 Task: Open a blank google sheet and write heading  Discount data  Add 10 product name:-  'Apple, Banana,_x000D_
Orange, Tomato, Potato, Onion, Carrot, Milk, Bread, Eggs (dozen). ' in February Last week sales are  1.99, 0.49, 0.79, 1.29, 0.99, 0.89, 0.69, 2.49, 1.99, 2.99.Discount (%):-  10, 20, 15, 5, 12, 8, 25, 10, 15, 20. Save page auditingSalesComparison
Action: Mouse moved to (213, 222)
Screenshot: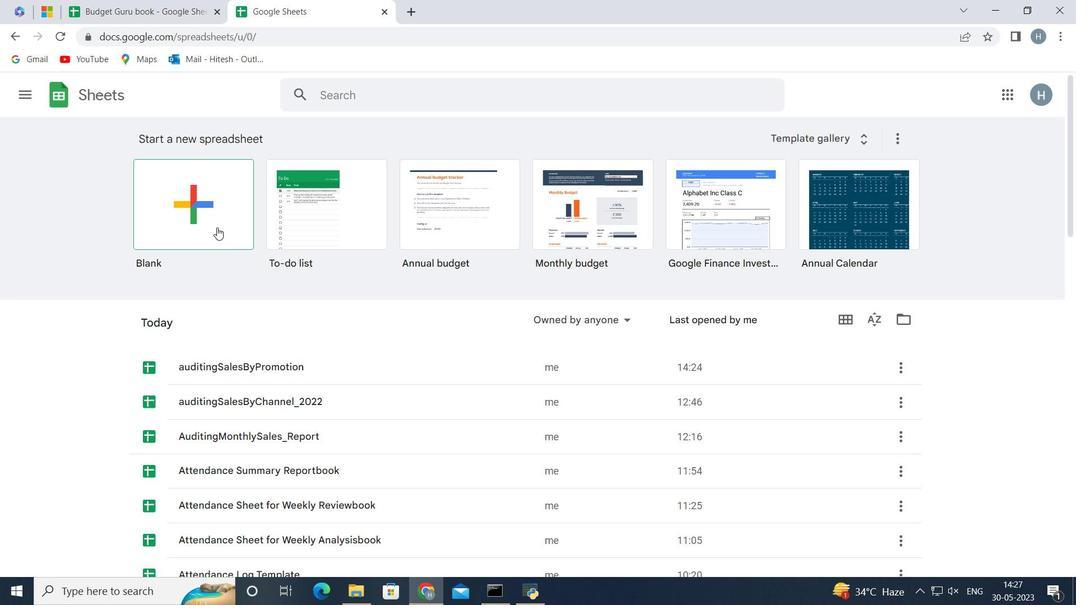 
Action: Mouse pressed left at (213, 222)
Screenshot: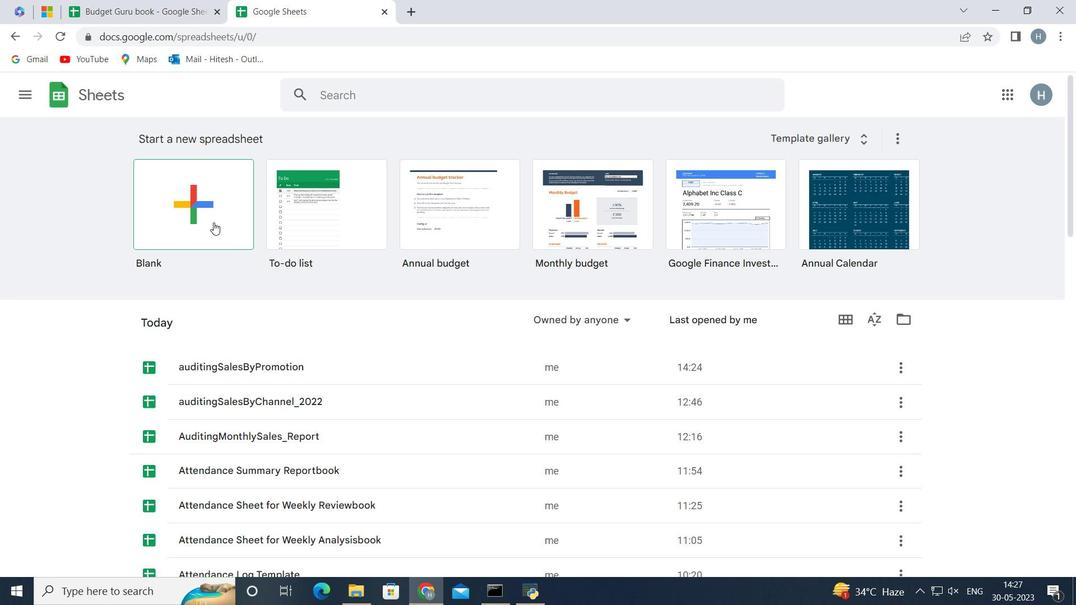 
Action: Mouse moved to (71, 195)
Screenshot: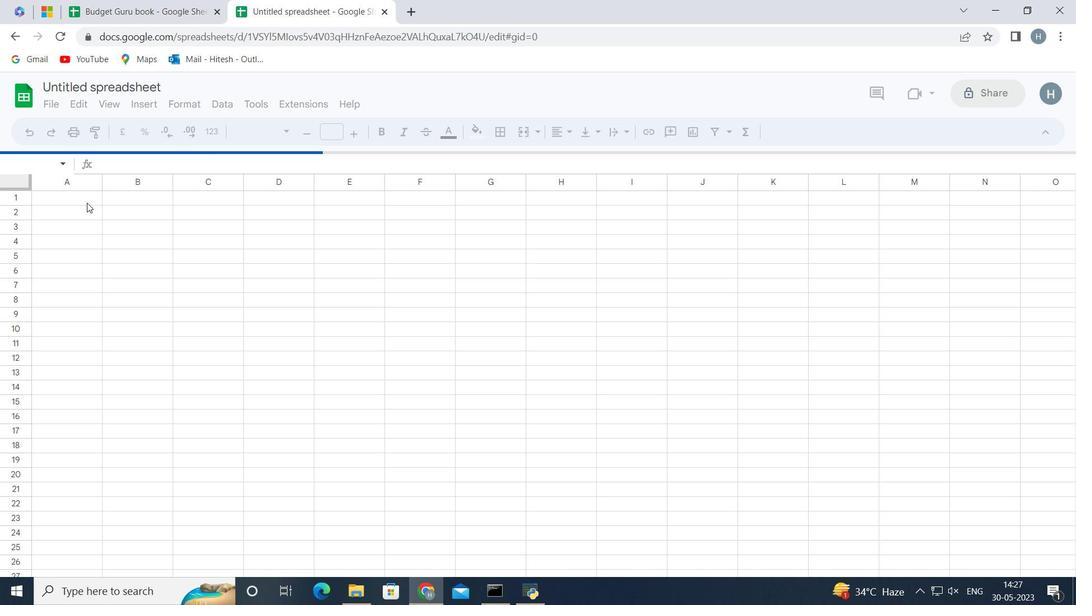 
Action: Mouse pressed left at (71, 195)
Screenshot: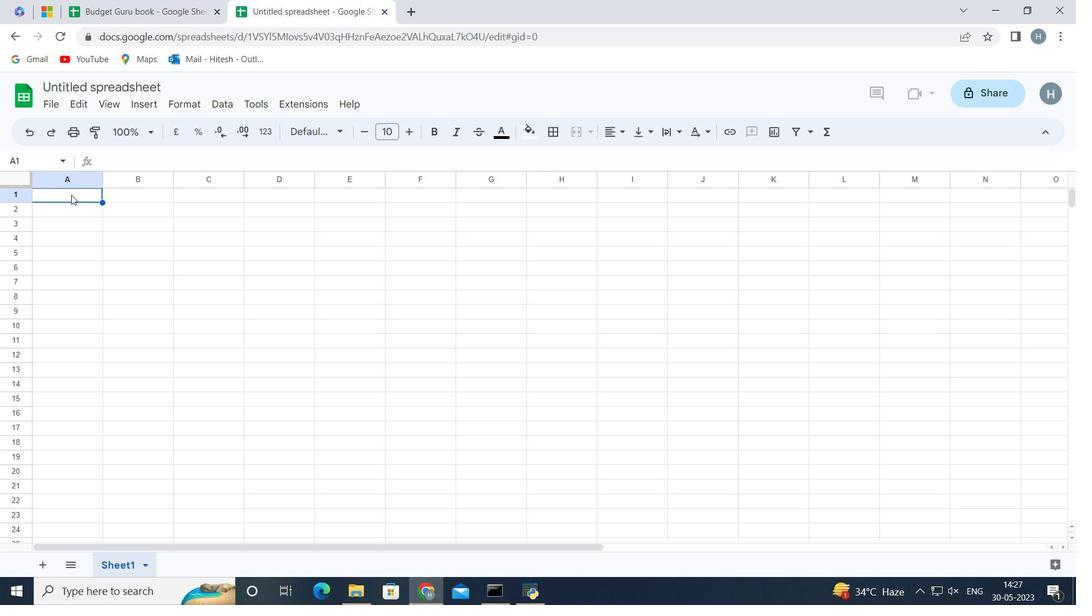 
Action: Mouse moved to (70, 195)
Screenshot: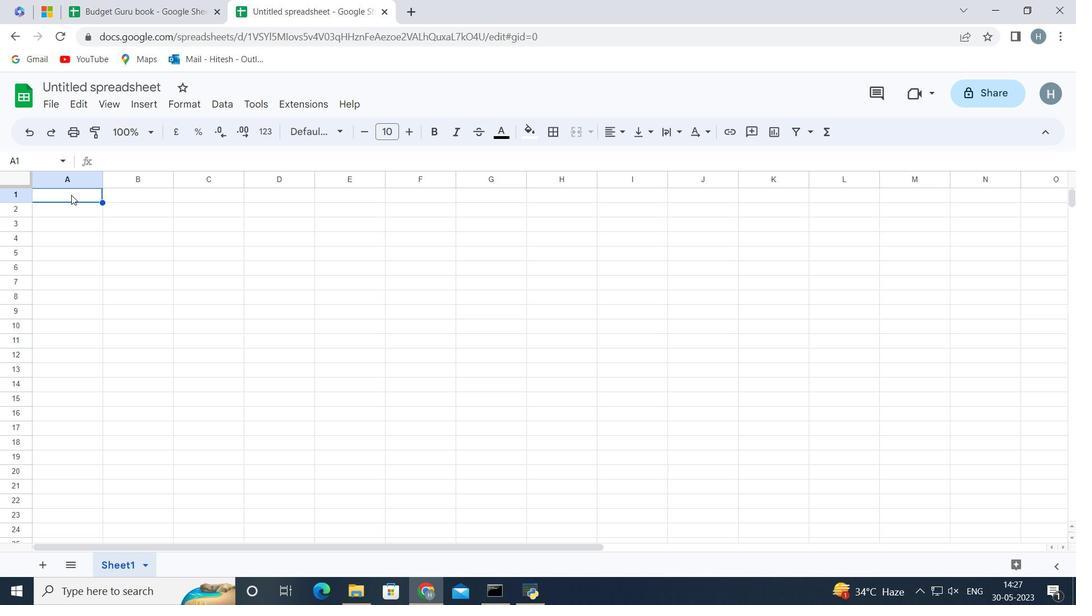 
Action: Key pressed <Key.shift>Discount<Key.space><Key.shift>D<Key.backspace><Key.shift>Data<Key.enter><Key.shift>Name<Key.enter><Key.shift>Apple<Key.enter><Key.shift>Banana<Key.enter><Key.shift><Key.shift><Key.shift><Key.shift><Key.shift><Key.shift><Key.shift><Key.shift><Key.shift><Key.shift><Key.shift><Key.shift><Key.shift><Key.shift><Key.shift><Key.shift>Orange<Key.enter><Key.shift>Tomato<Key.enter><Key.shift>Potato<Key.enter><Key.shift><Key.shift><Key.shift><Key.shift><Key.shift><Key.shift><Key.shift><Key.shift><Key.shift><Key.shift><Key.shift><Key.shift><Key.shift>Onion<Key.enter><Key.shift>Carrot<Key.enter><Key.shift>Milf<Key.backspace>k<Key.enter><Key.shift>Bread<Key.enter><Key.shift>Egg<Key.shift_r>(dozen<Key.shift_r>)<Key.enter>
Screenshot: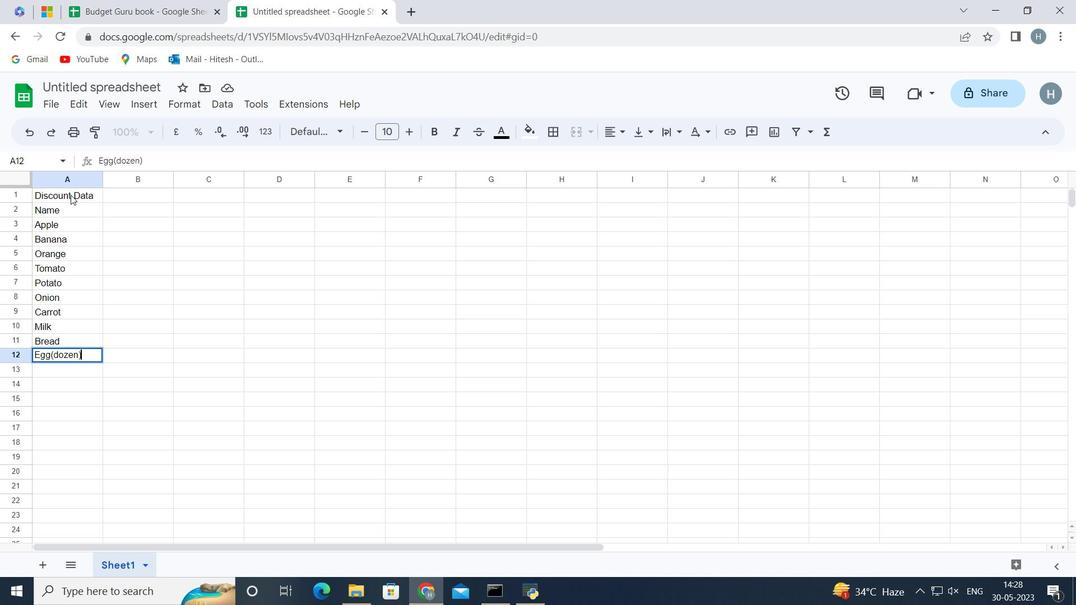 
Action: Mouse moved to (48, 360)
Screenshot: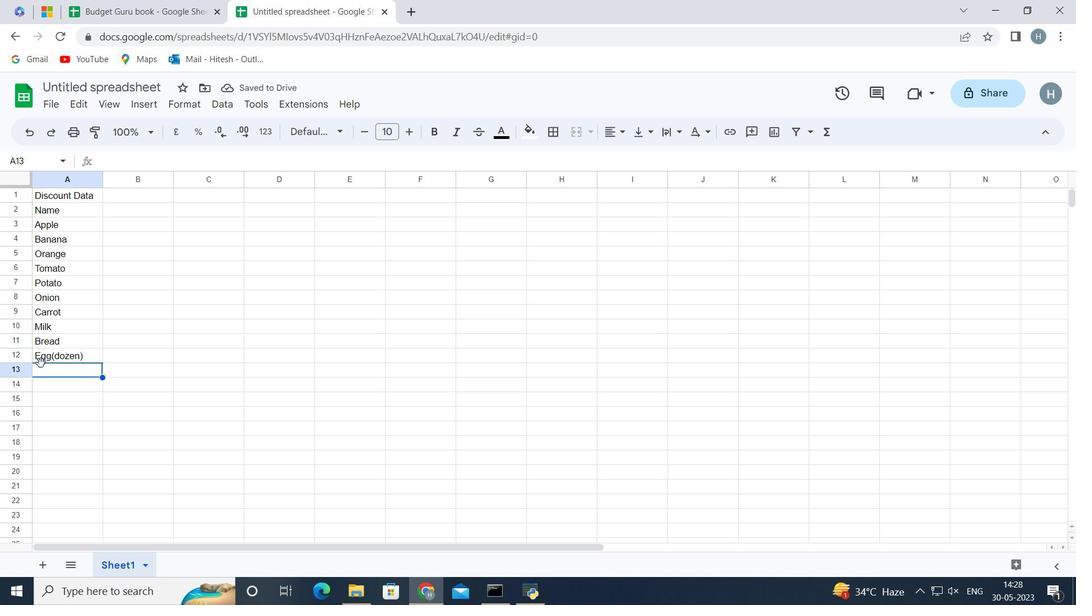 
Action: Mouse pressed left at (48, 360)
Screenshot: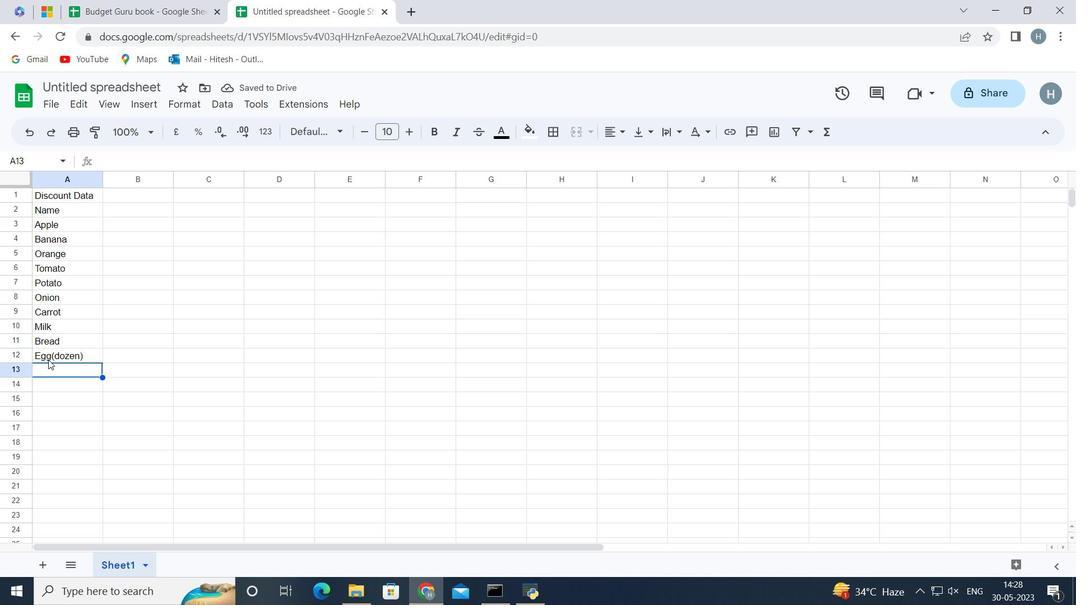 
Action: Mouse moved to (154, 154)
Screenshot: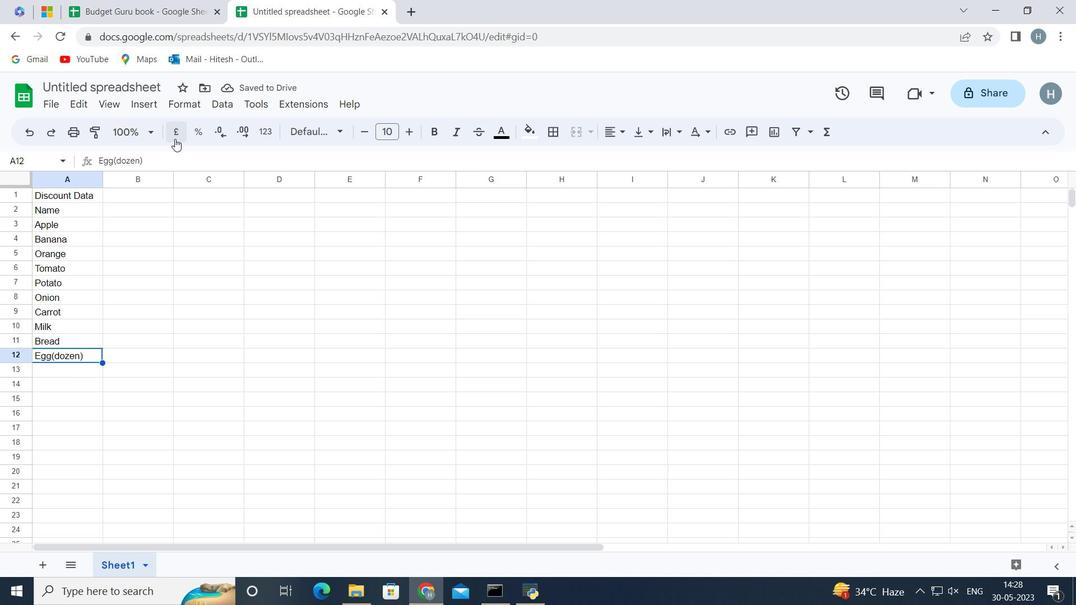 
Action: Mouse pressed left at (154, 154)
Screenshot: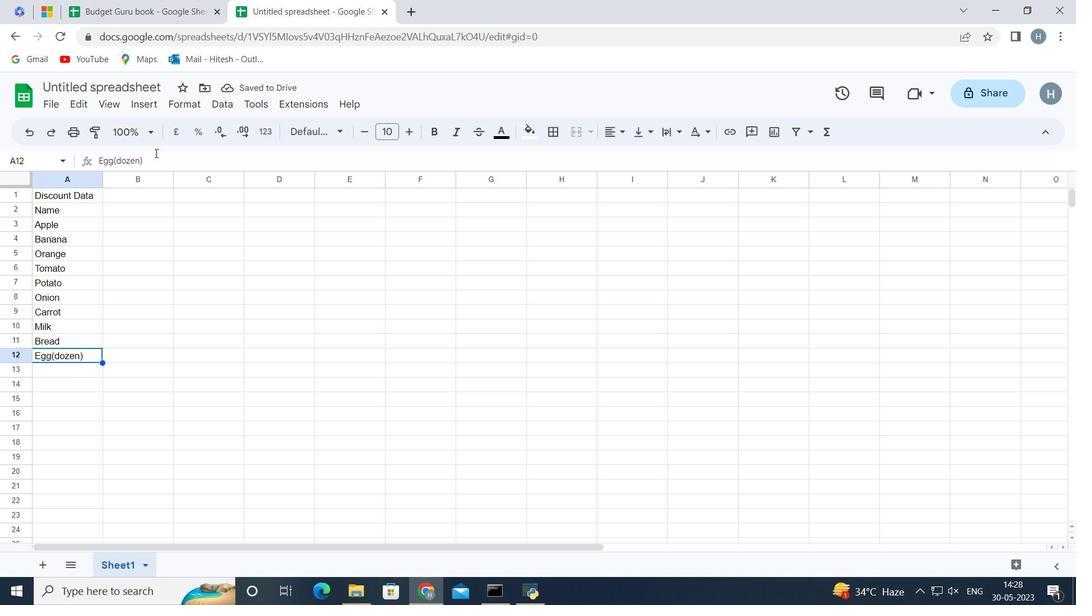 
Action: Key pressed <Key.left><Key.left><Key.left><Key.left><Key.left><Key.left><Key.left>s<Key.right><Key.enter>
Screenshot: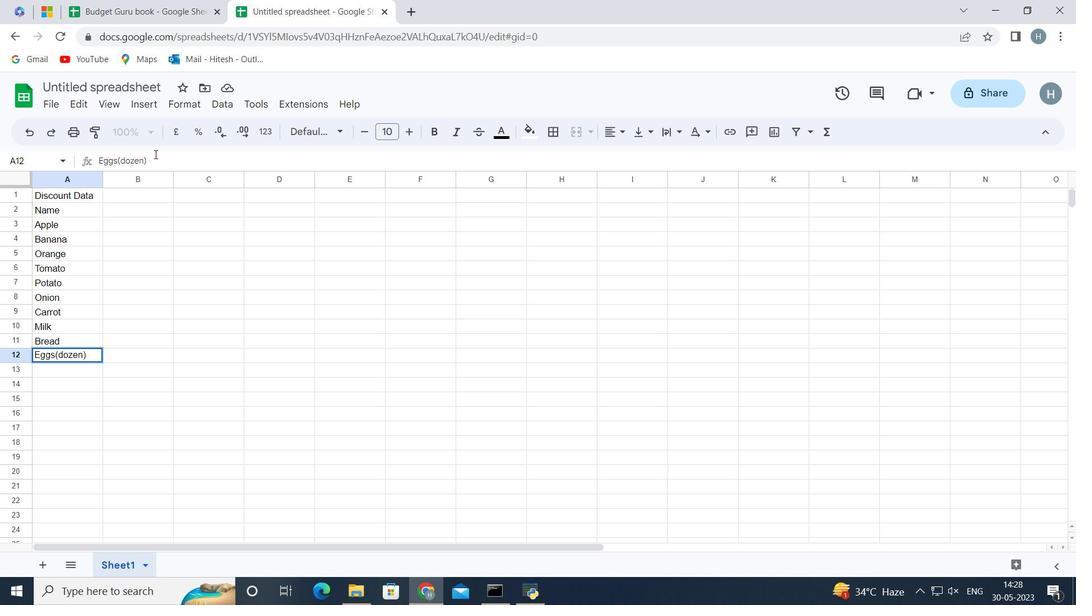 
Action: Mouse moved to (122, 205)
Screenshot: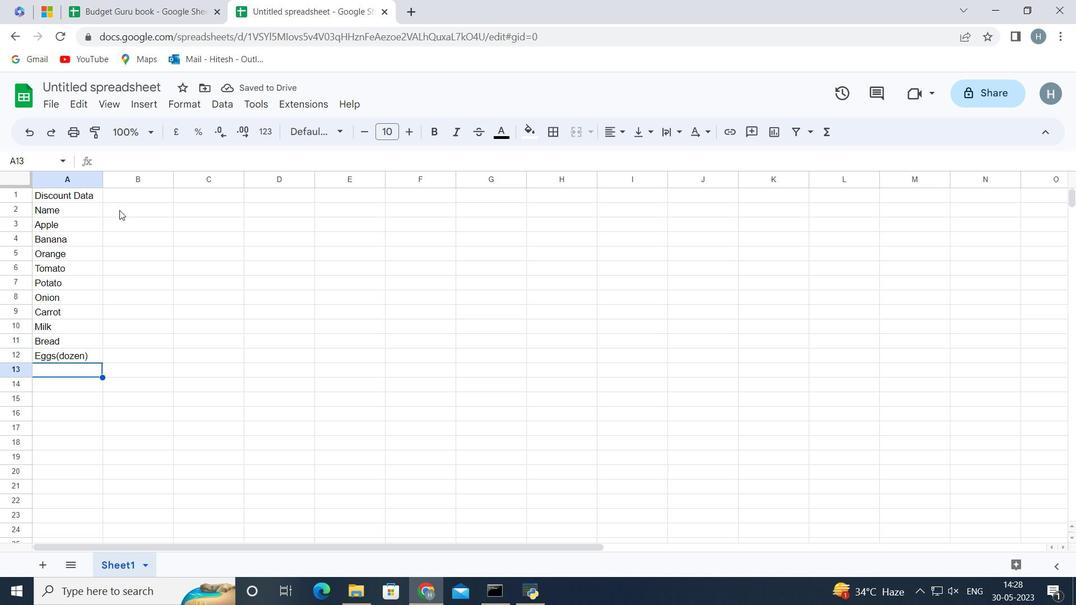 
Action: Mouse pressed left at (122, 205)
Screenshot: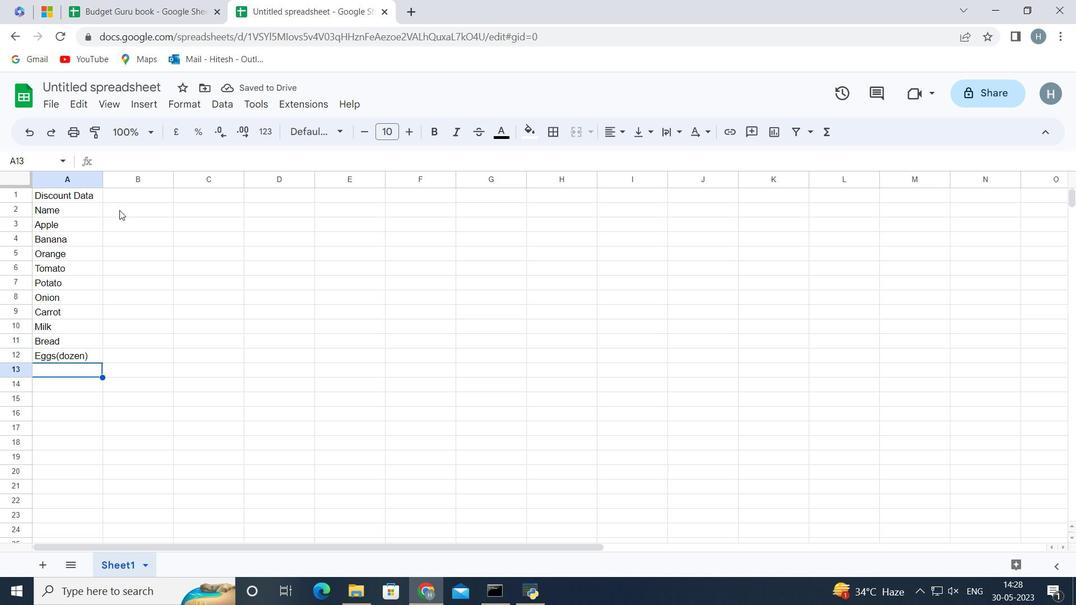 
Action: Key pressed <Key.shift>February<Key.space><Key.shift>Last<Key.space><Key.shift>Week<Key.space><Key.shift>Sales<Key.enter>1
Screenshot: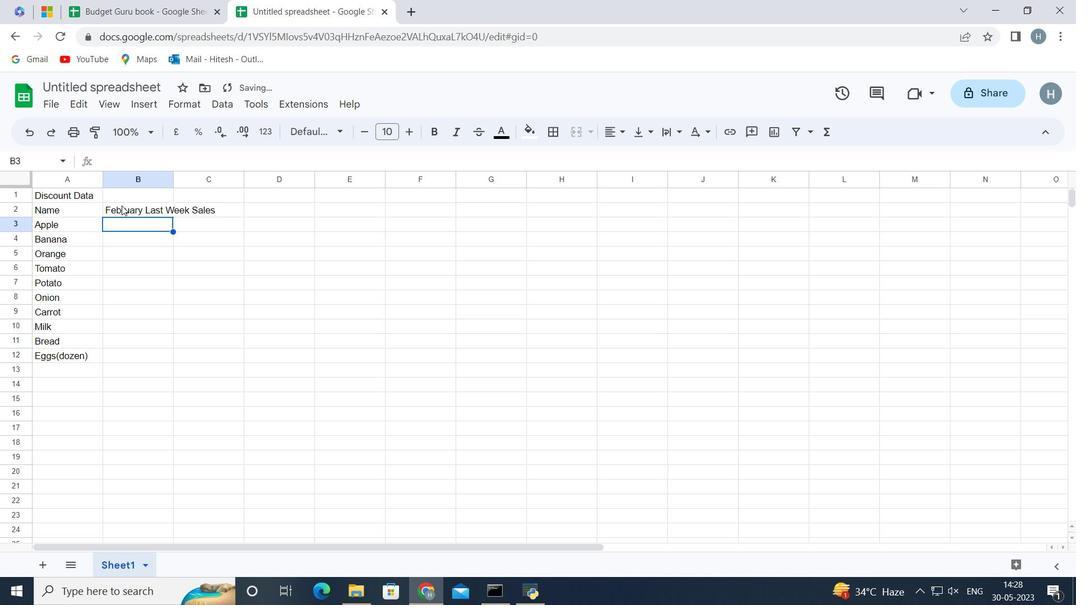 
Action: Mouse moved to (550, 374)
Screenshot: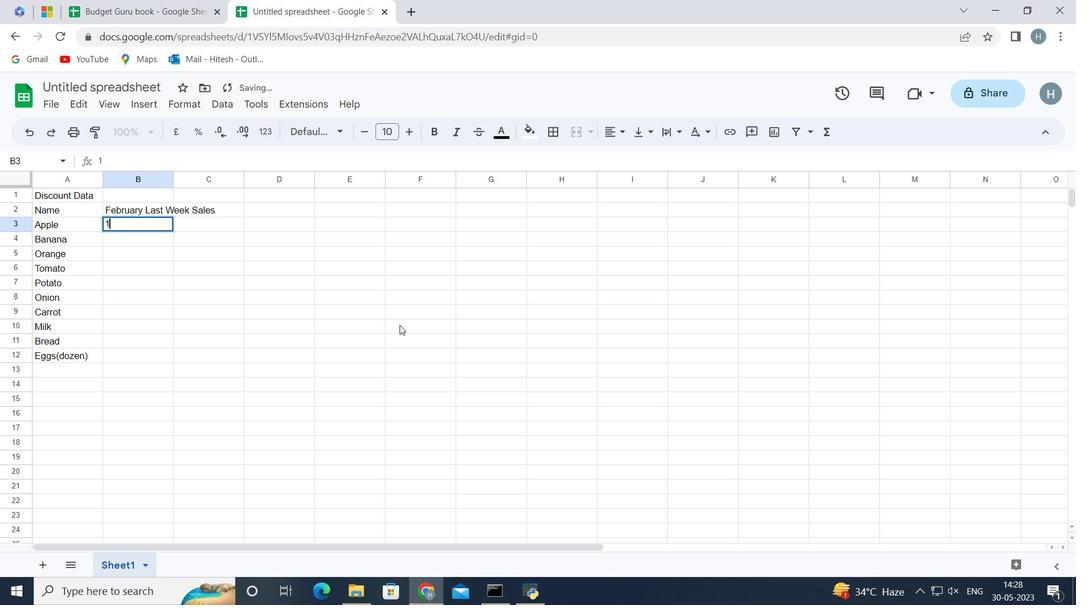 
Action: Key pressed .
Screenshot: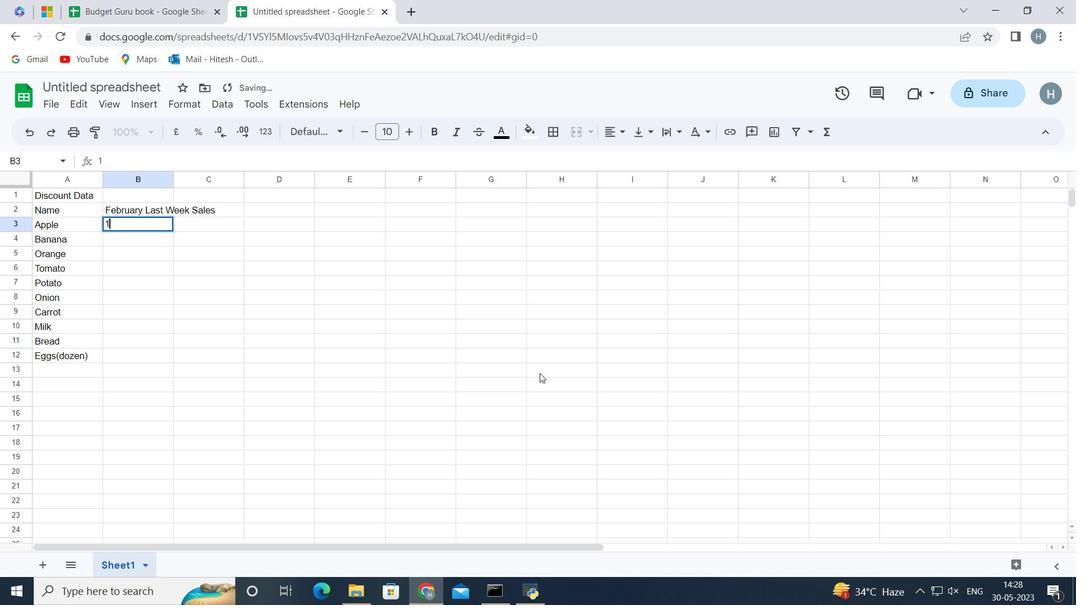
Action: Mouse moved to (579, 370)
Screenshot: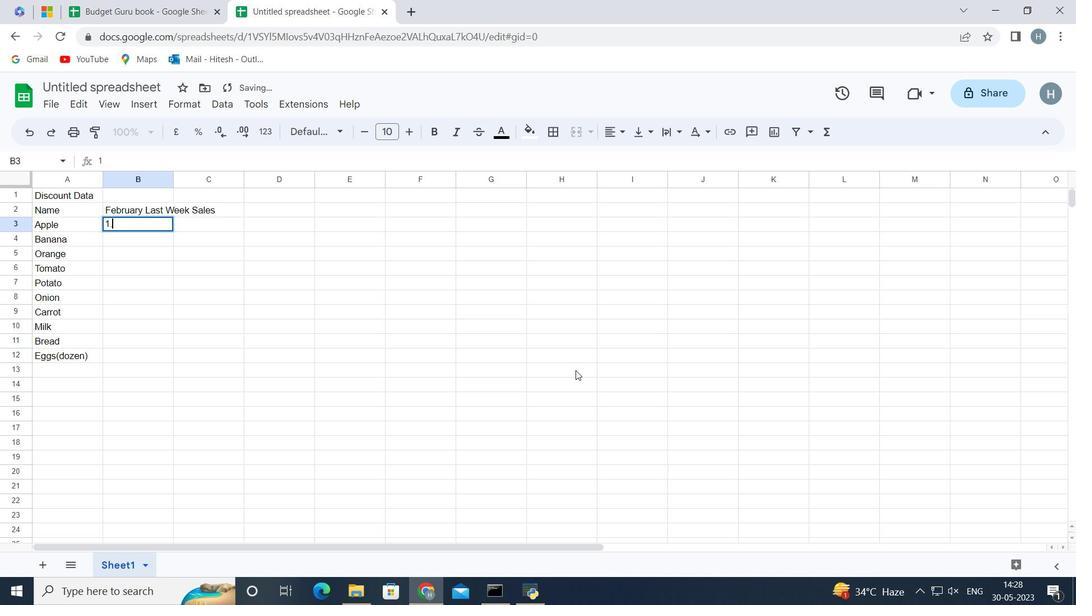 
Action: Key pressed 9
Screenshot: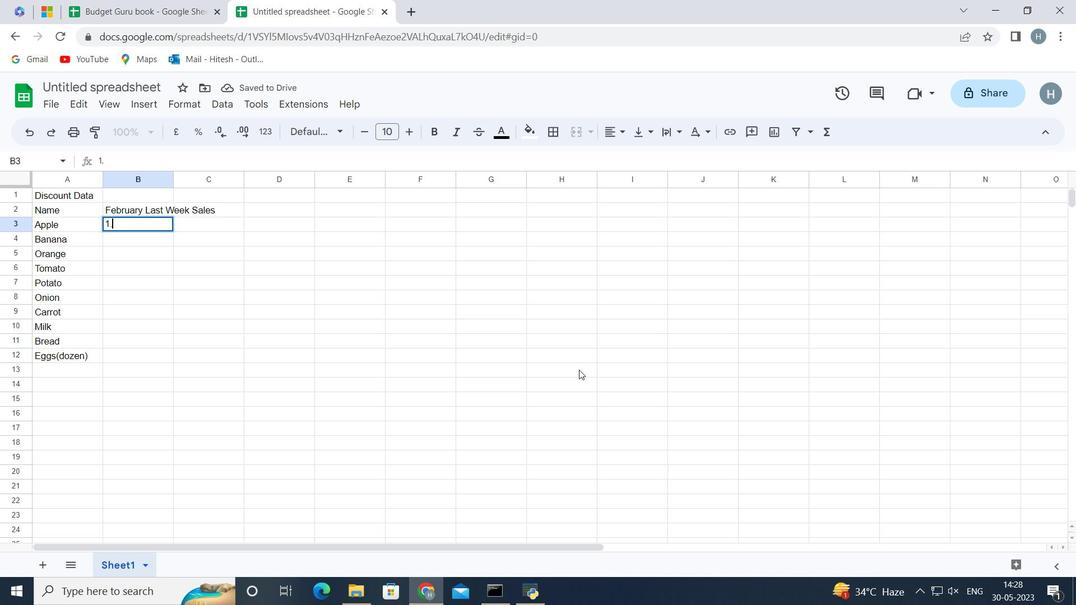 
Action: Mouse moved to (601, 365)
Screenshot: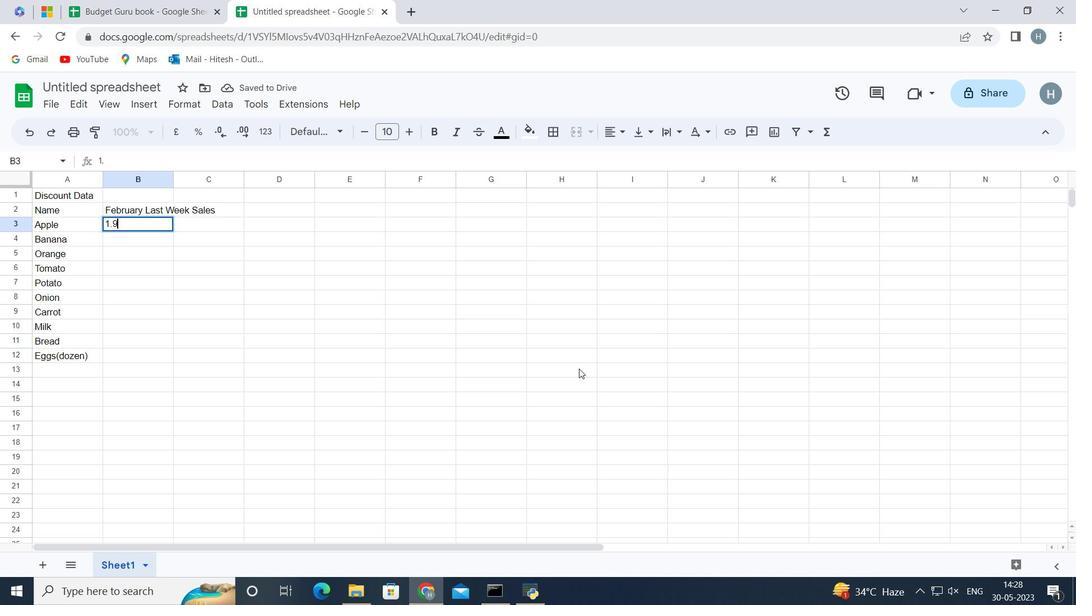 
Action: Key pressed 9
Screenshot: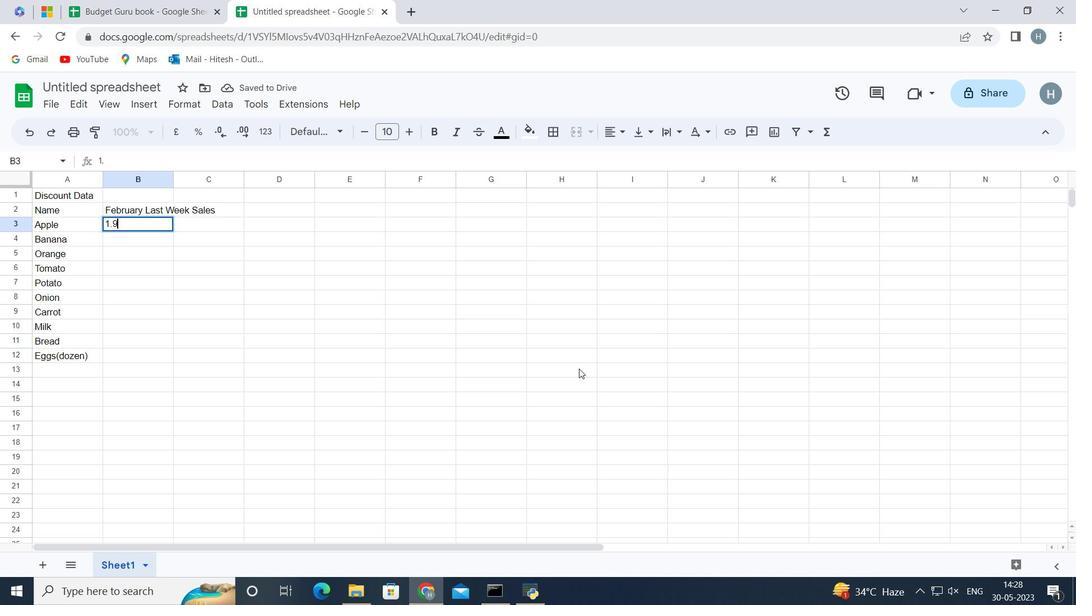 
Action: Mouse moved to (890, 448)
Screenshot: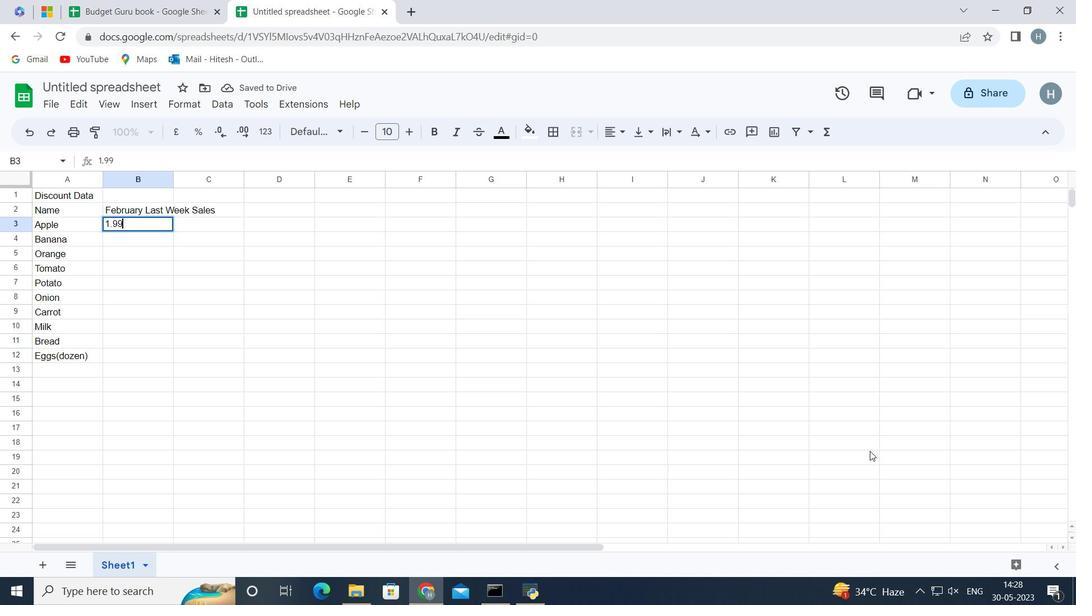 
Action: Key pressed <Key.enter>
Screenshot: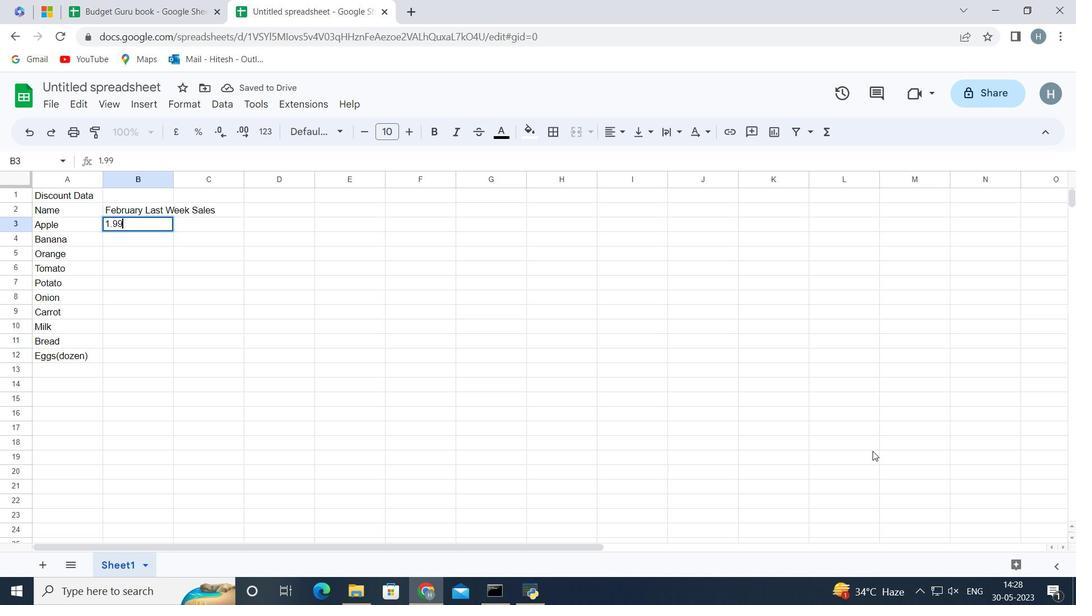 
Action: Mouse moved to (893, 448)
Screenshot: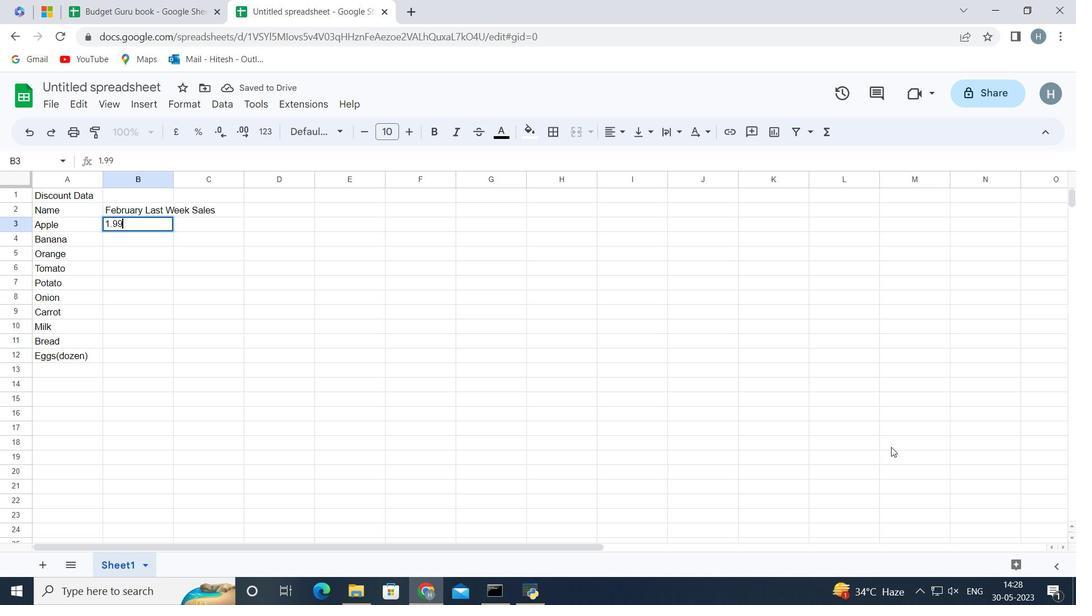 
Action: Key pressed 0
Screenshot: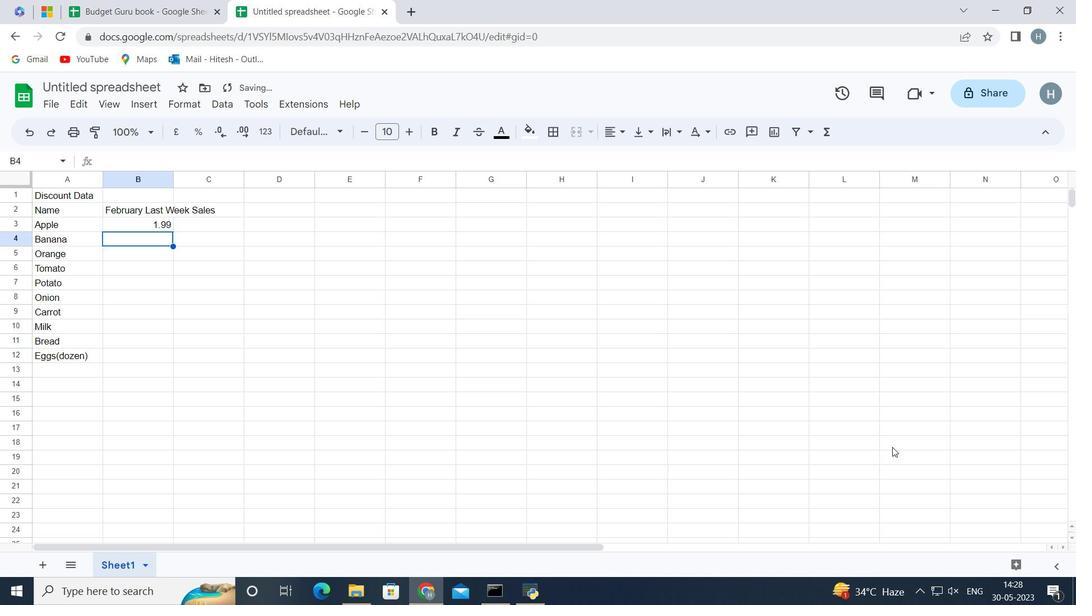 
Action: Mouse moved to (894, 447)
Screenshot: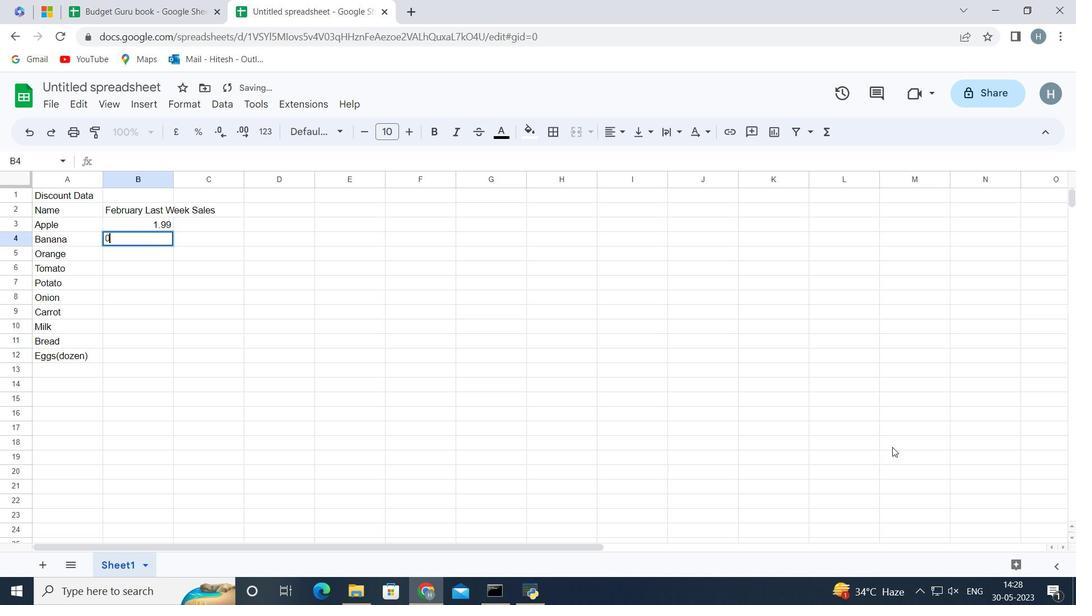 
Action: Key pressed 49<Key.backspace><Key.backspace>.49<Key.enter>0.79
Screenshot: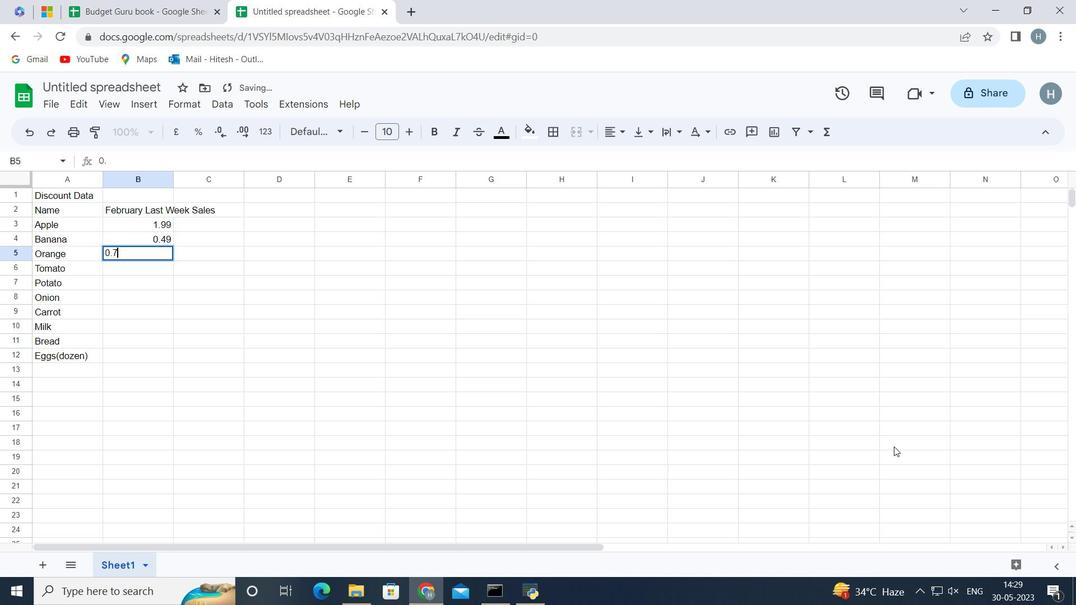 
Action: Mouse moved to (1039, 514)
Screenshot: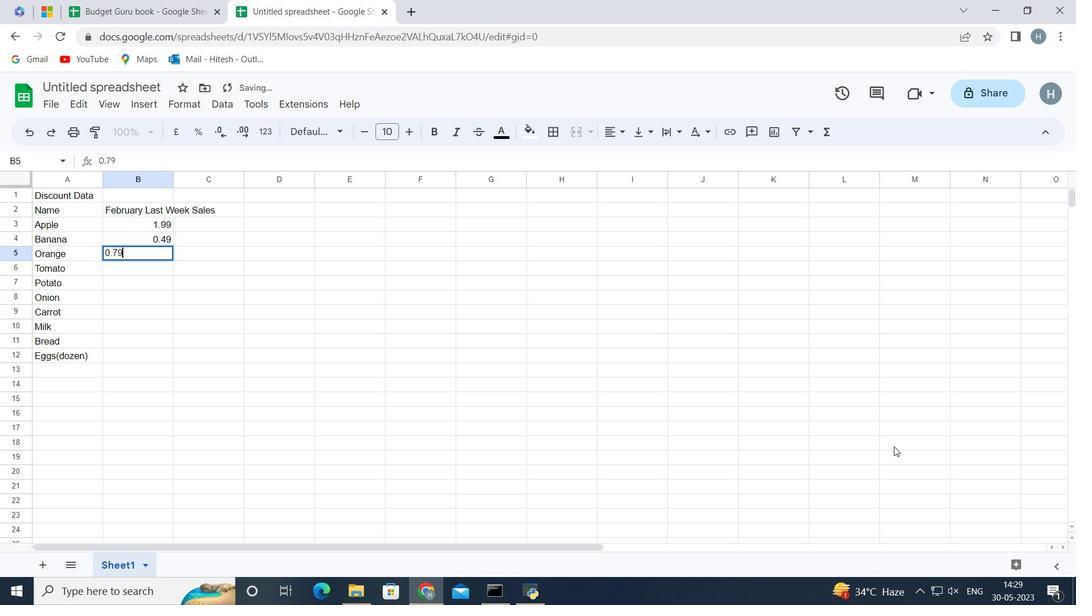 
Action: Key pressed <Key.enter>1.29
Screenshot: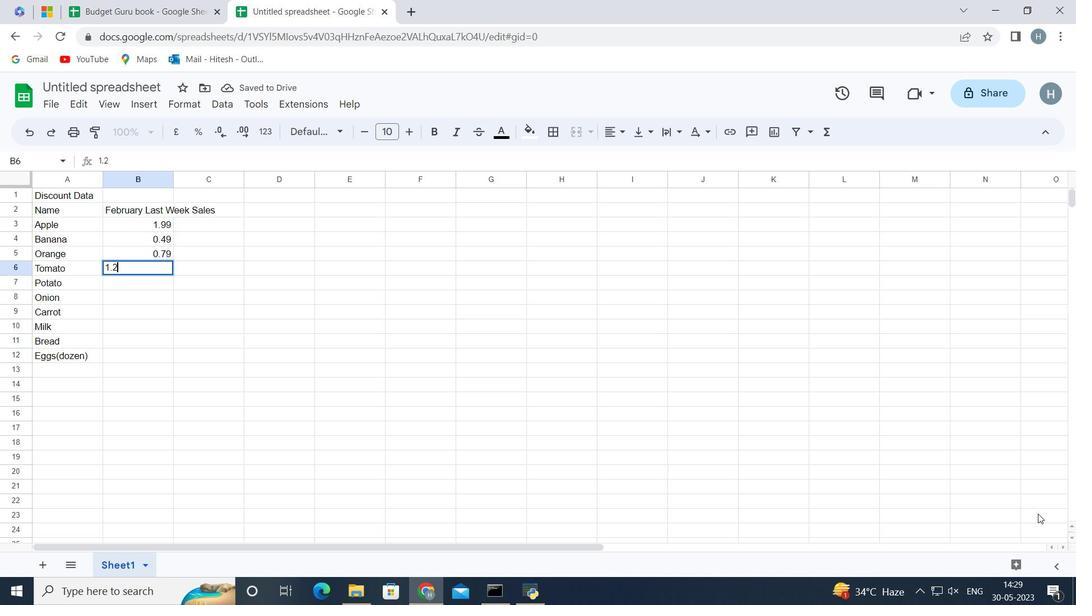 
Action: Mouse moved to (1057, 519)
Screenshot: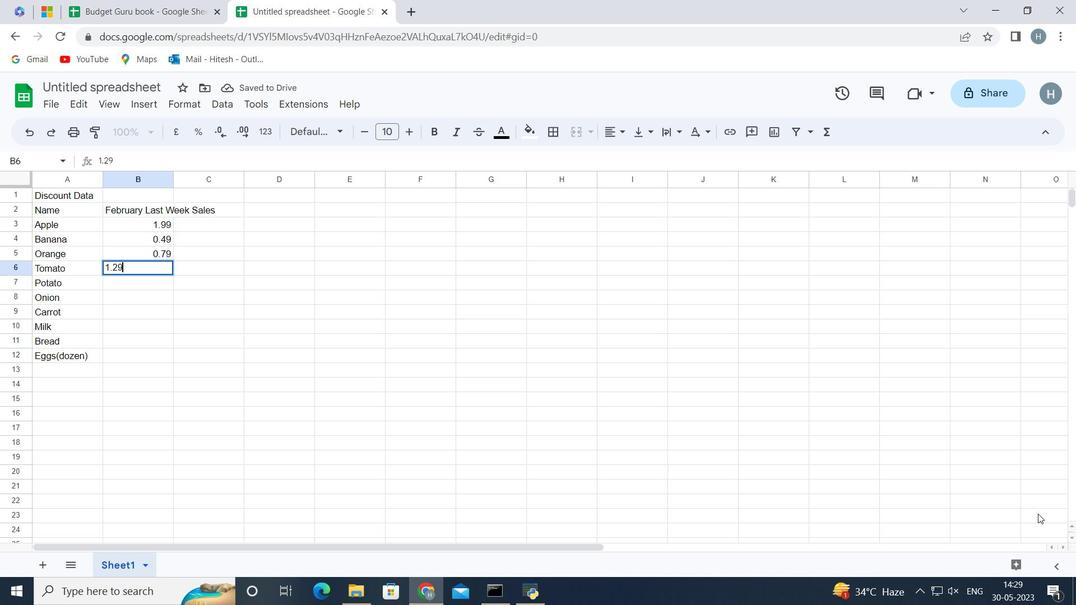 
Action: Key pressed <Key.enter>
Screenshot: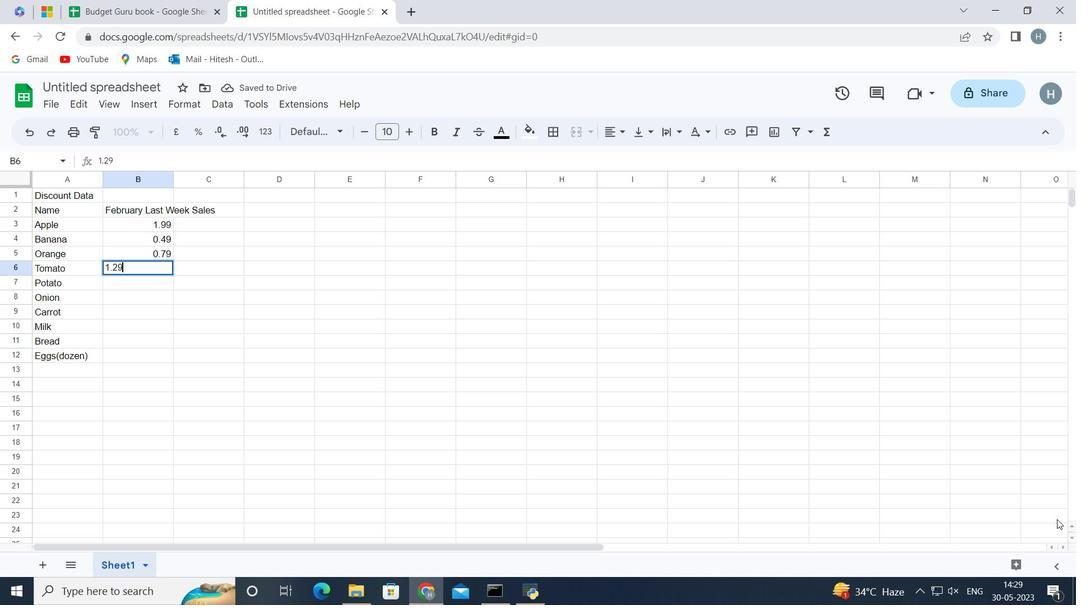 
Action: Mouse moved to (1058, 519)
Screenshot: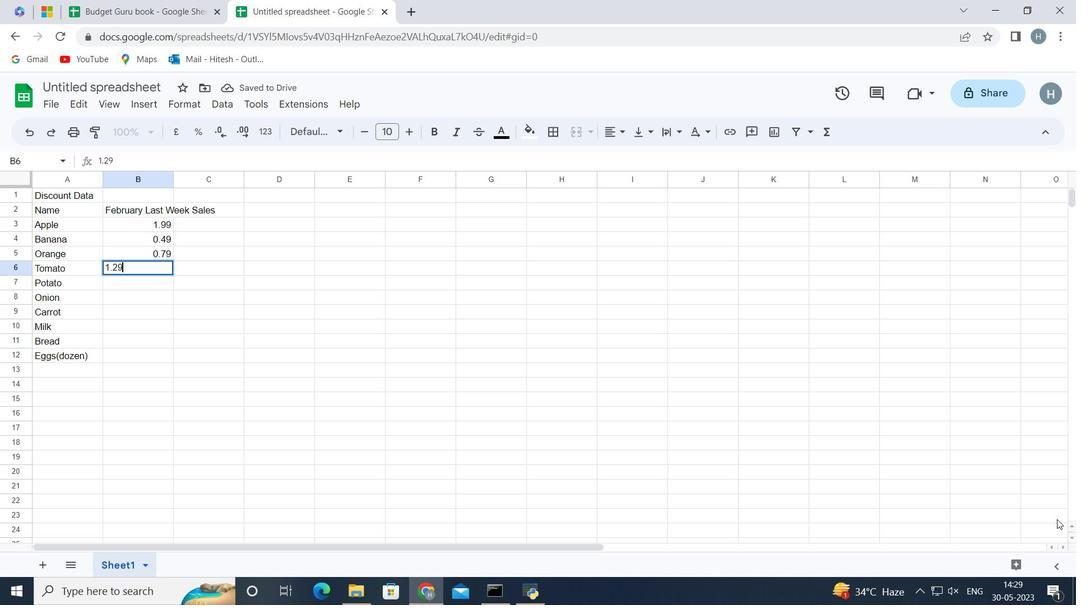 
Action: Key pressed 0.99
Screenshot: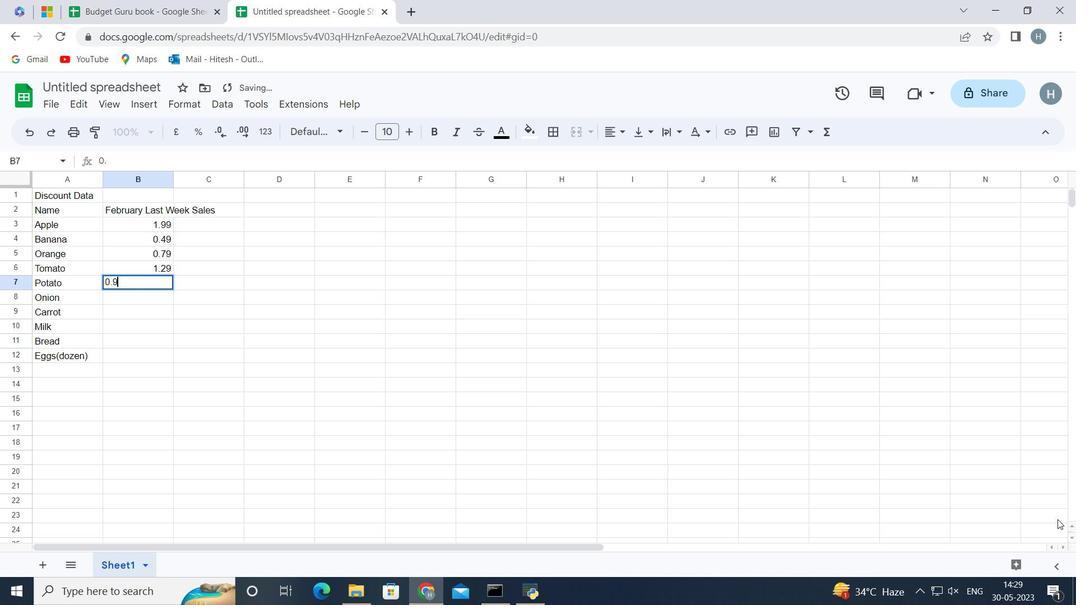 
Action: Mouse moved to (1077, 523)
Screenshot: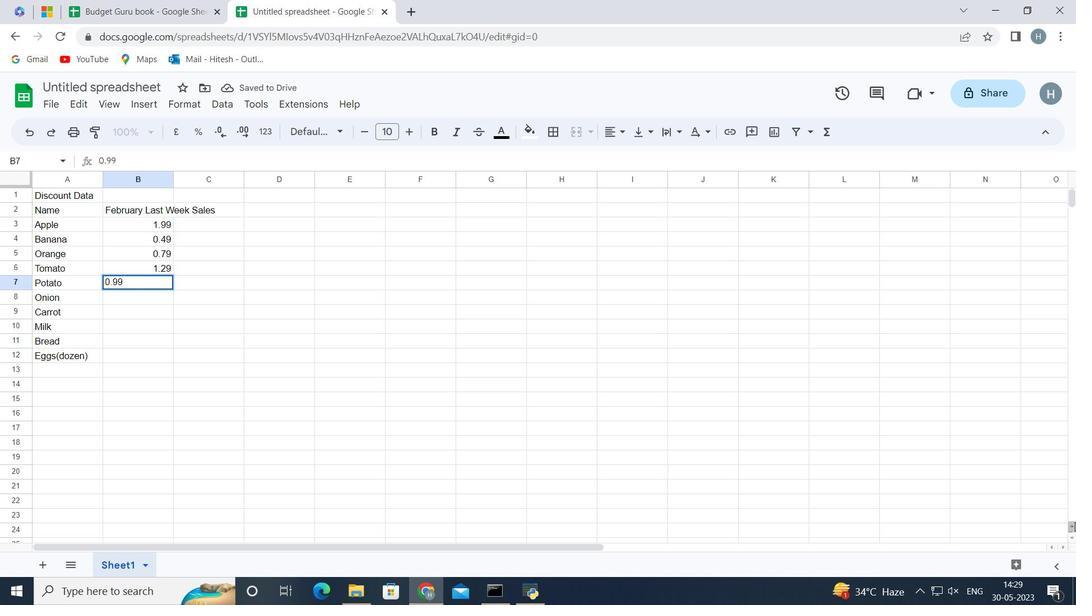 
Action: Key pressed <Key.enter>
Screenshot: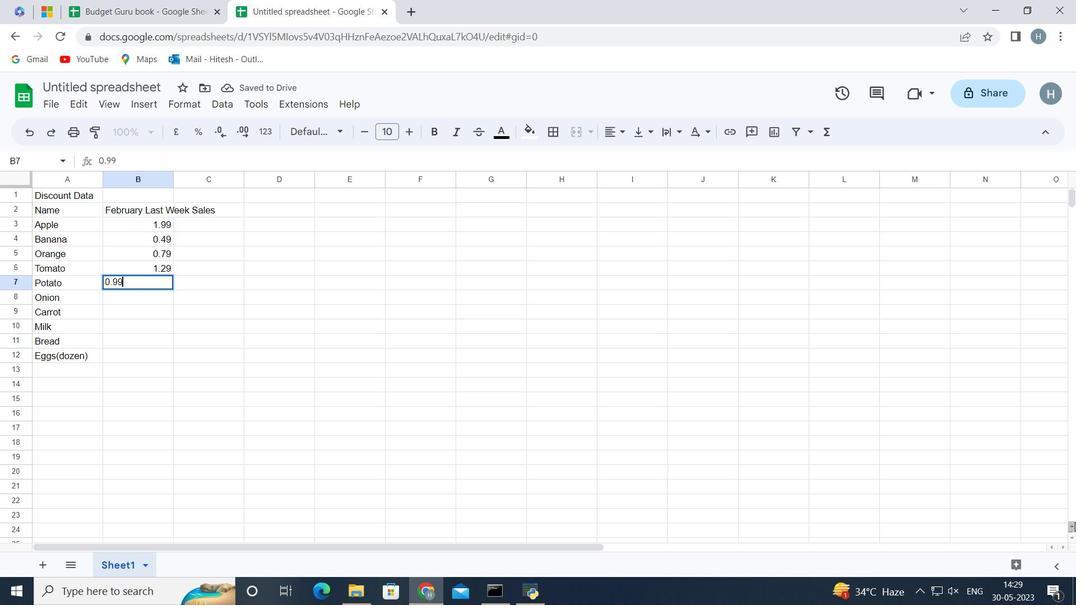 
Action: Mouse moved to (1076, 523)
Screenshot: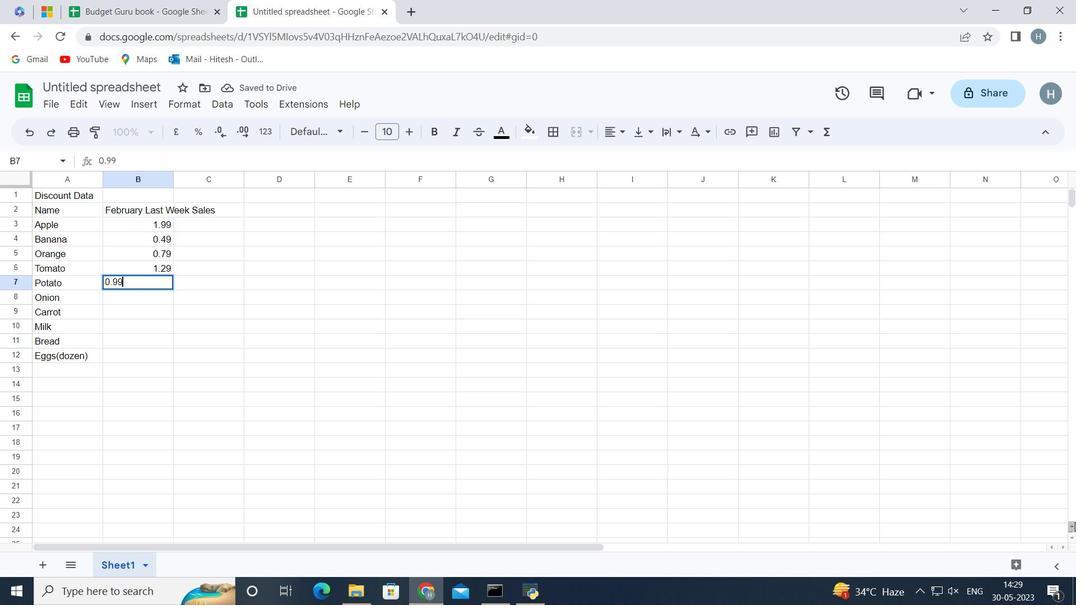 
Action: Key pressed 0.89<Key.enter>0.69<Key.enter>2.49<Key.enter>1.99
Screenshot: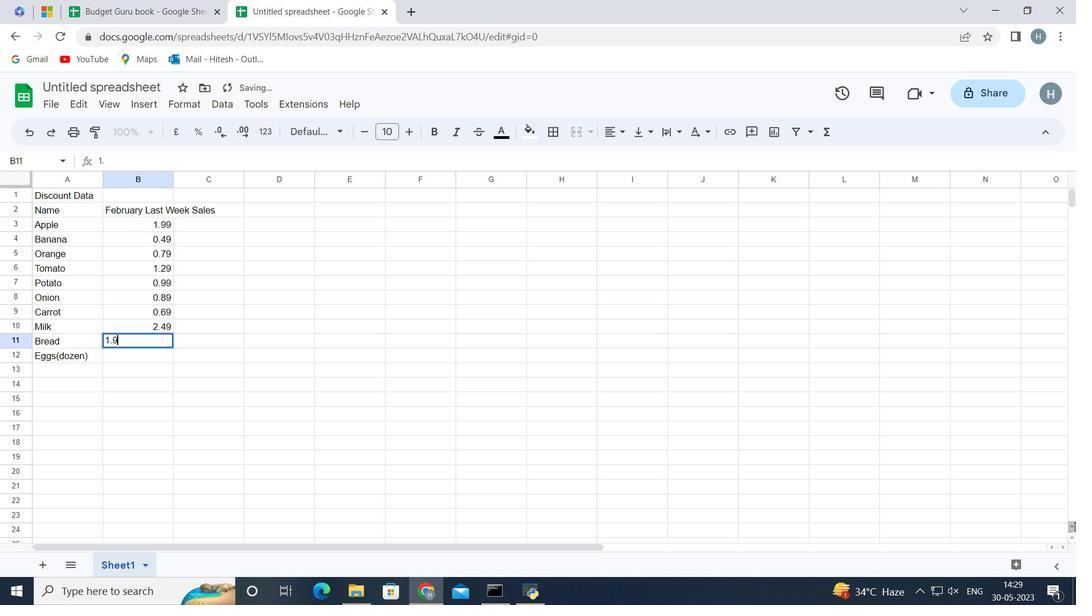 
Action: Mouse moved to (1077, 523)
Screenshot: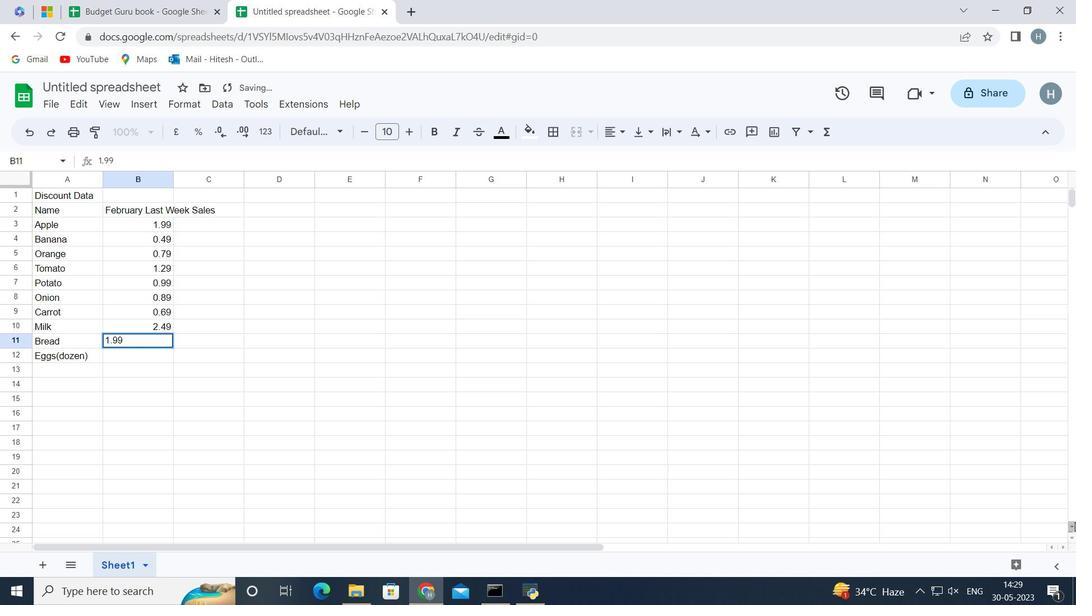 
Action: Key pressed <Key.enter>
Screenshot: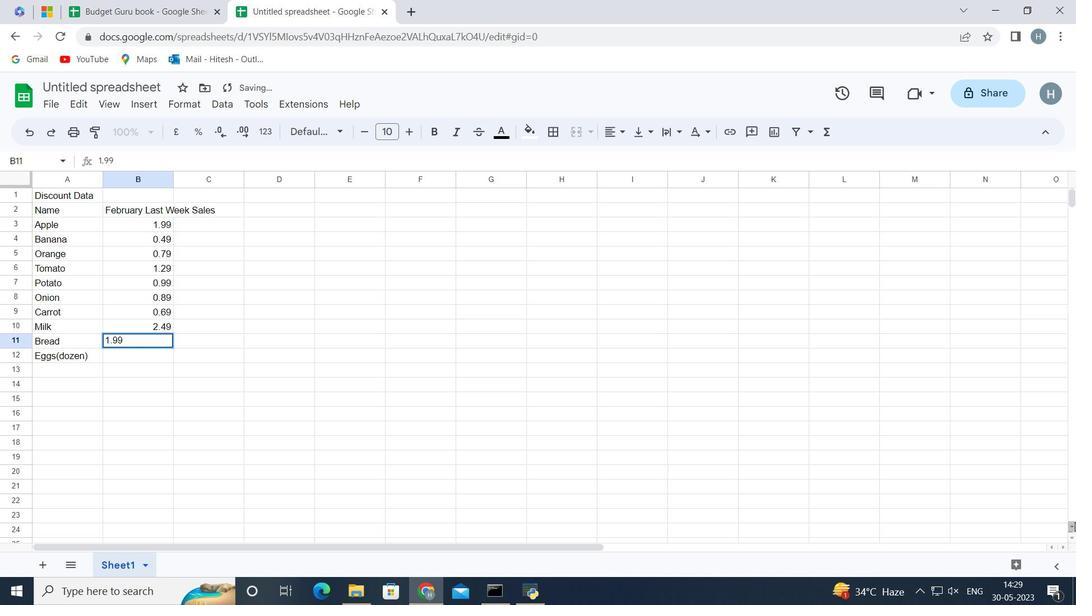 
Action: Mouse moved to (1077, 523)
Screenshot: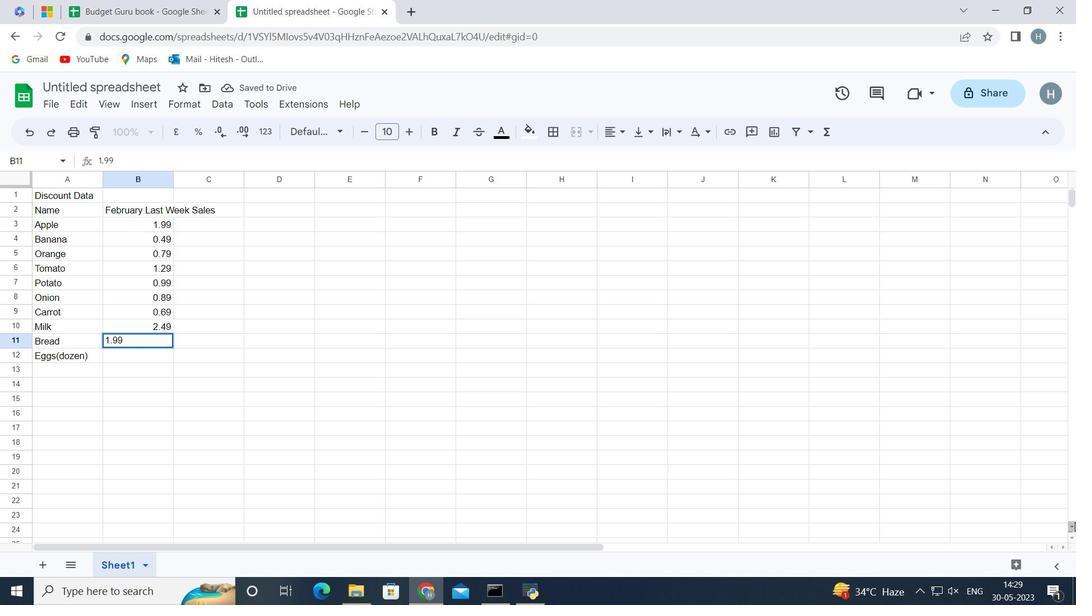 
Action: Key pressed 2.
Screenshot: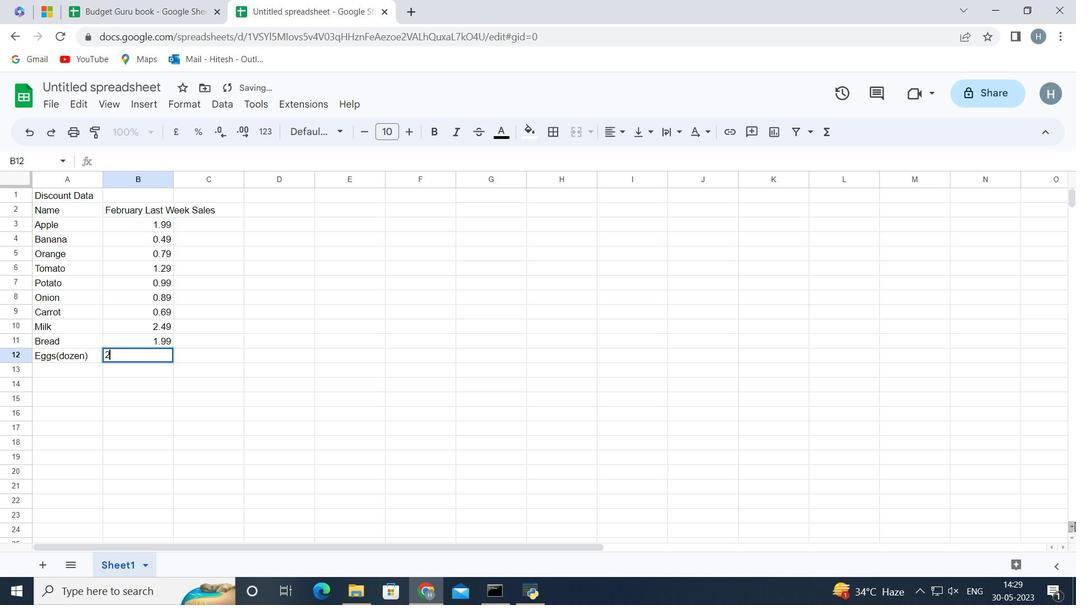 
Action: Mouse moved to (1076, 523)
Screenshot: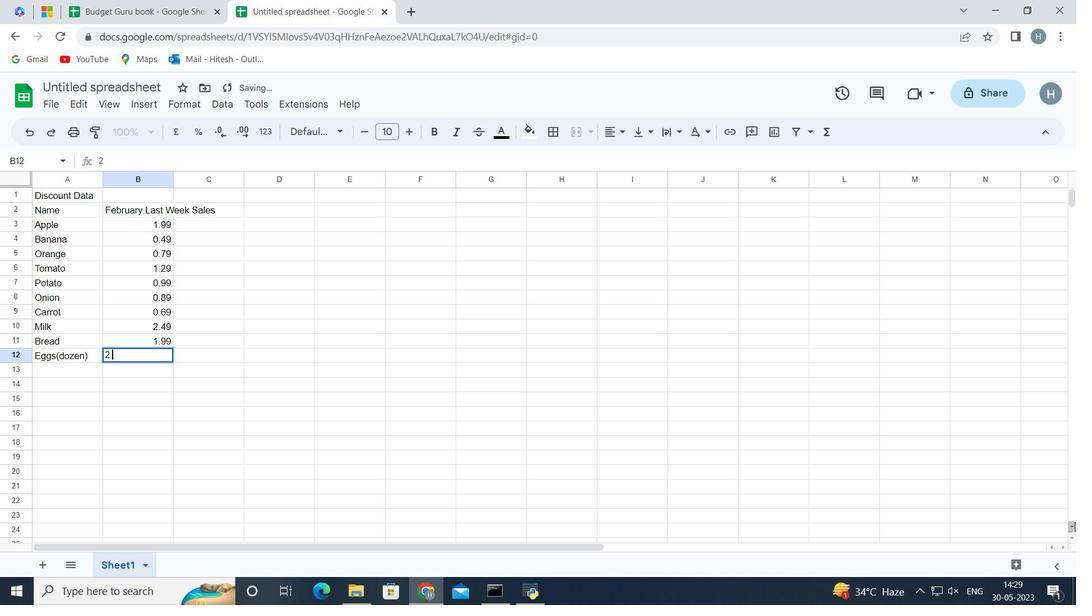 
Action: Key pressed 99
Screenshot: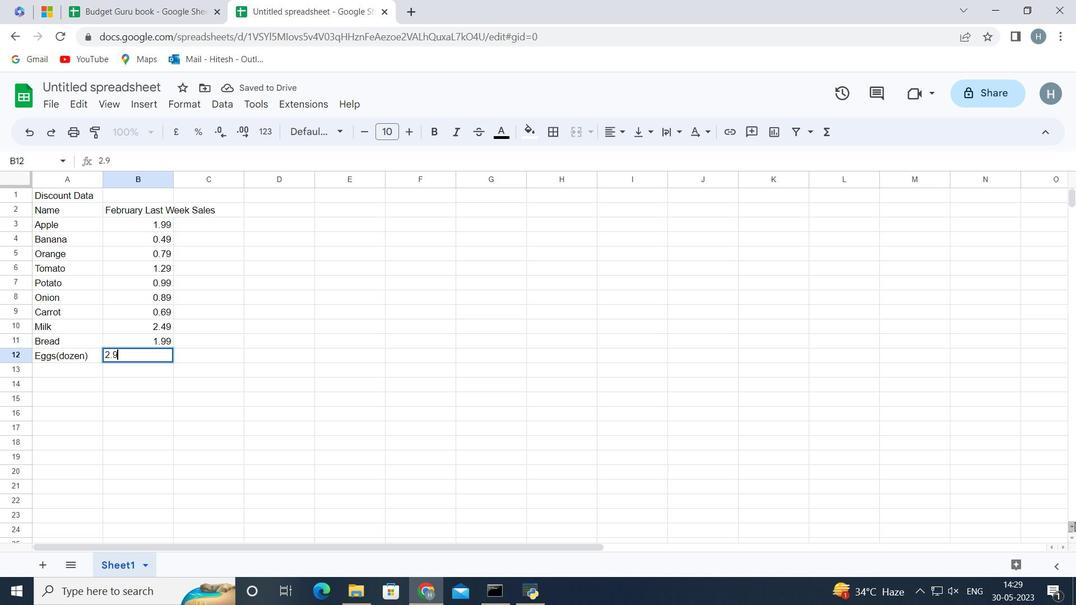
Action: Mouse moved to (1080, 538)
Screenshot: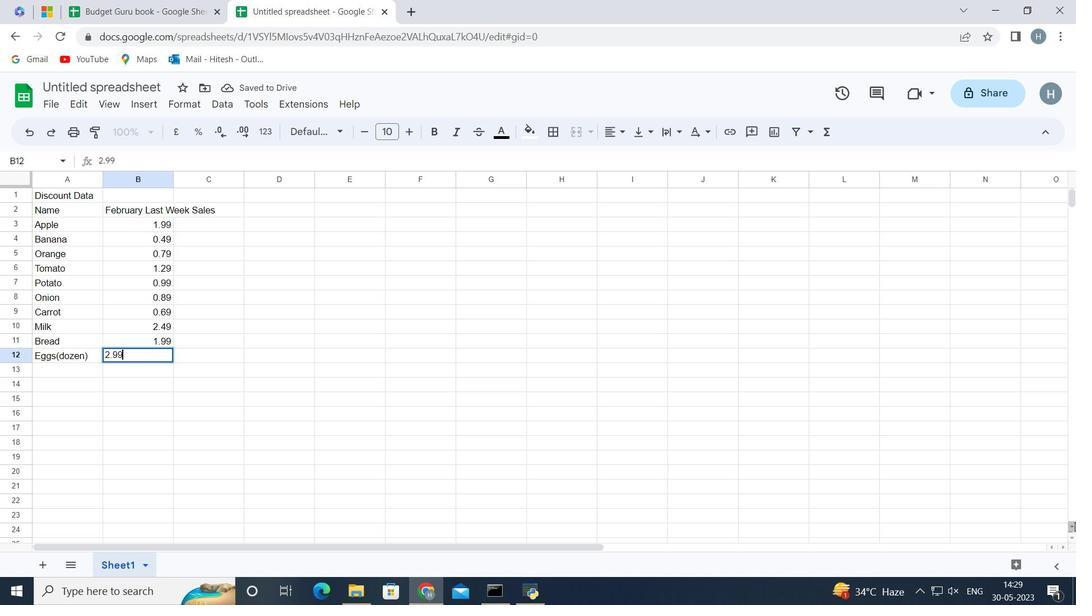 
Action: Key pressed <Key.enter>
Screenshot: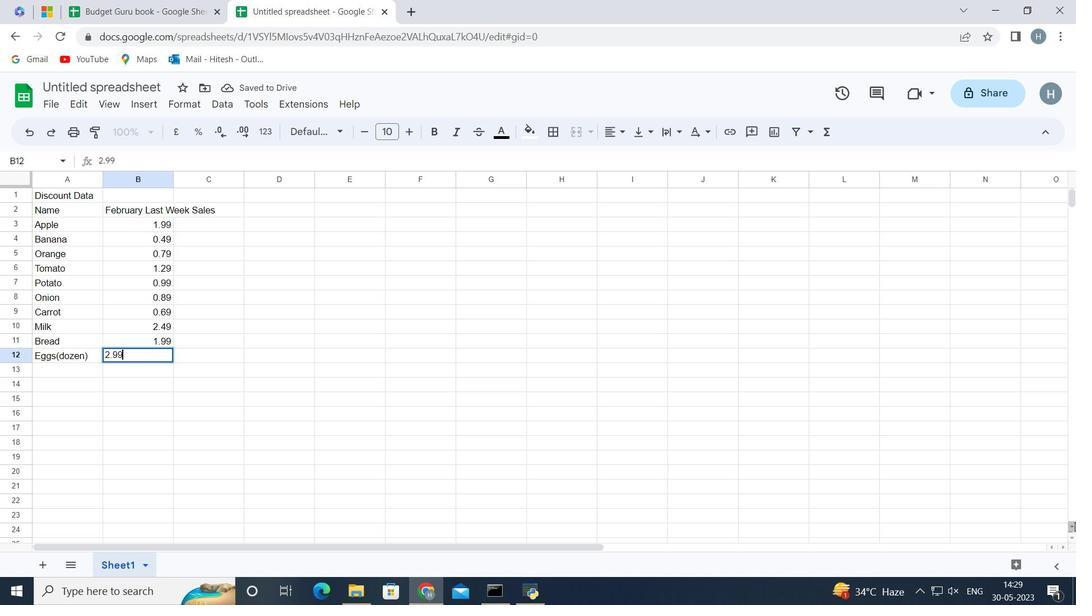 
Action: Mouse moved to (220, 209)
Screenshot: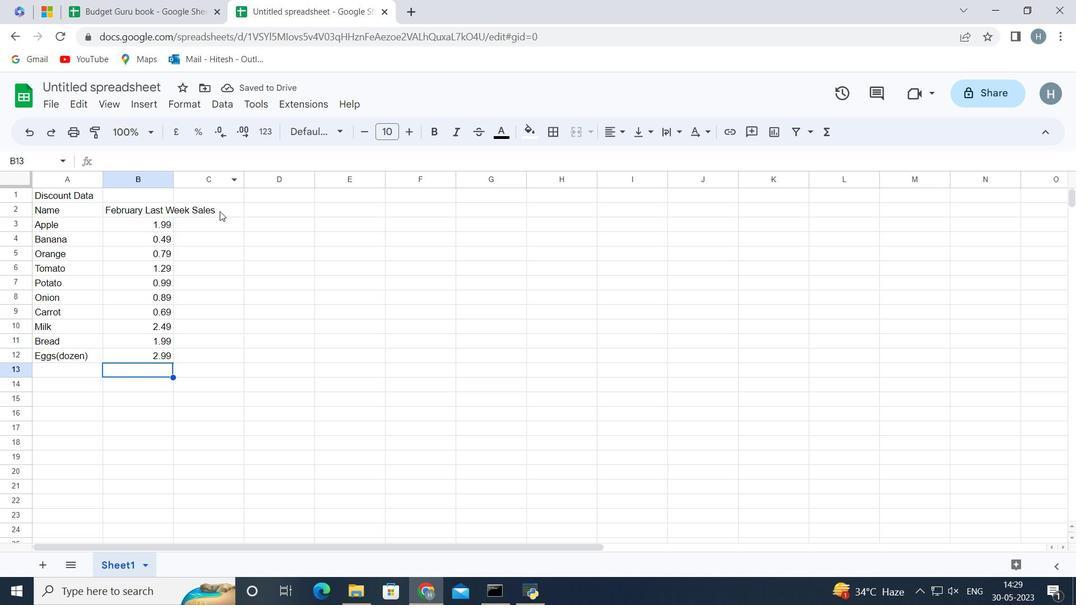 
Action: Mouse pressed left at (220, 209)
Screenshot: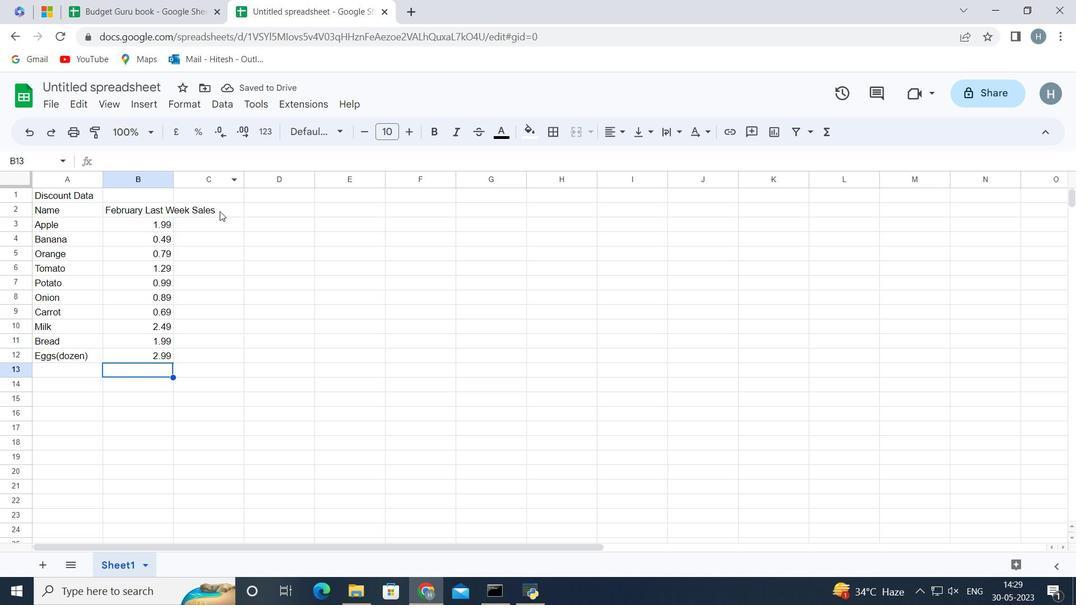 
Action: Key pressed <Key.shift>Discount<Key.space><Key.shift_r>(<Key.shift>%<Key.shift_r>)<Key.enter>10<Key.enter>20
Screenshot: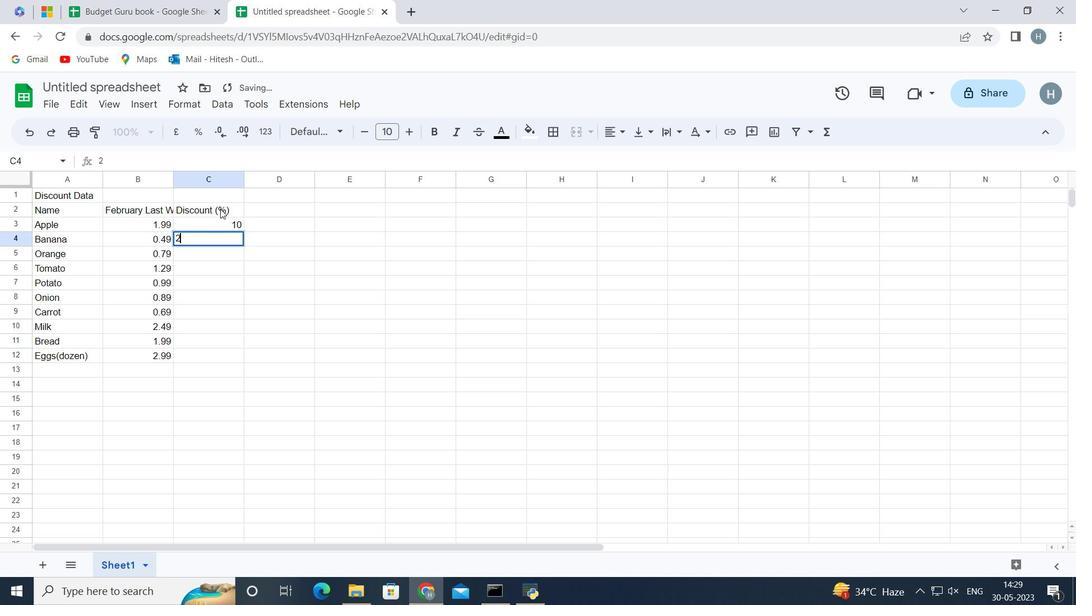
Action: Mouse moved to (237, 218)
Screenshot: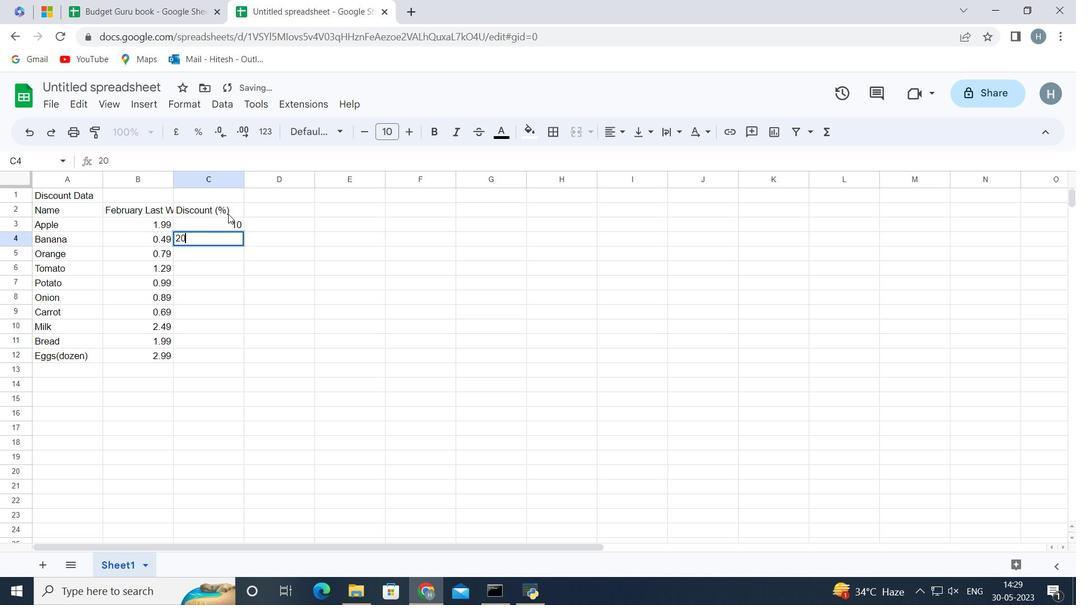 
Action: Key pressed <Key.enter>15<Key.enter>5<Key.enter>12<Key.enter>8<Key.enter>25<Key.enter>10<Key.enter>15<Key.enter>20<Key.enter>
Screenshot: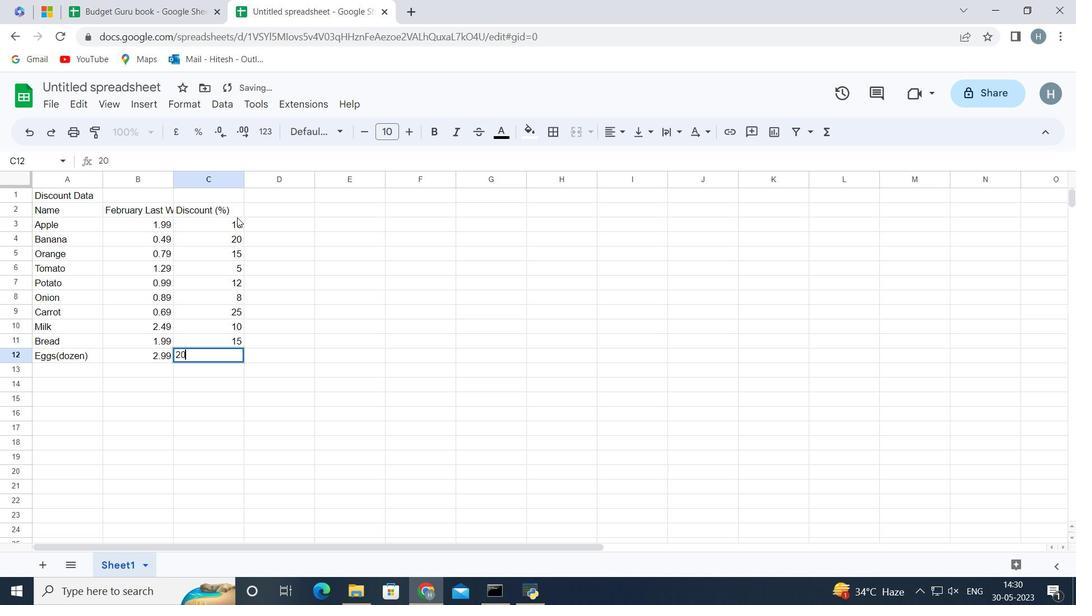 
Action: Mouse pressed left at (237, 218)
Screenshot: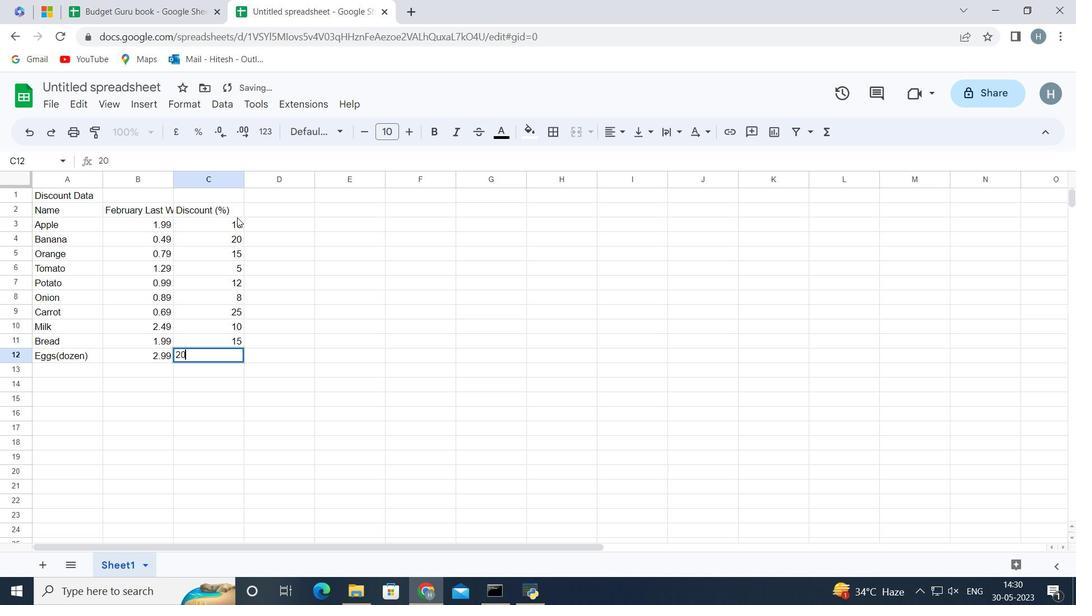 
Action: Mouse moved to (259, 393)
Screenshot: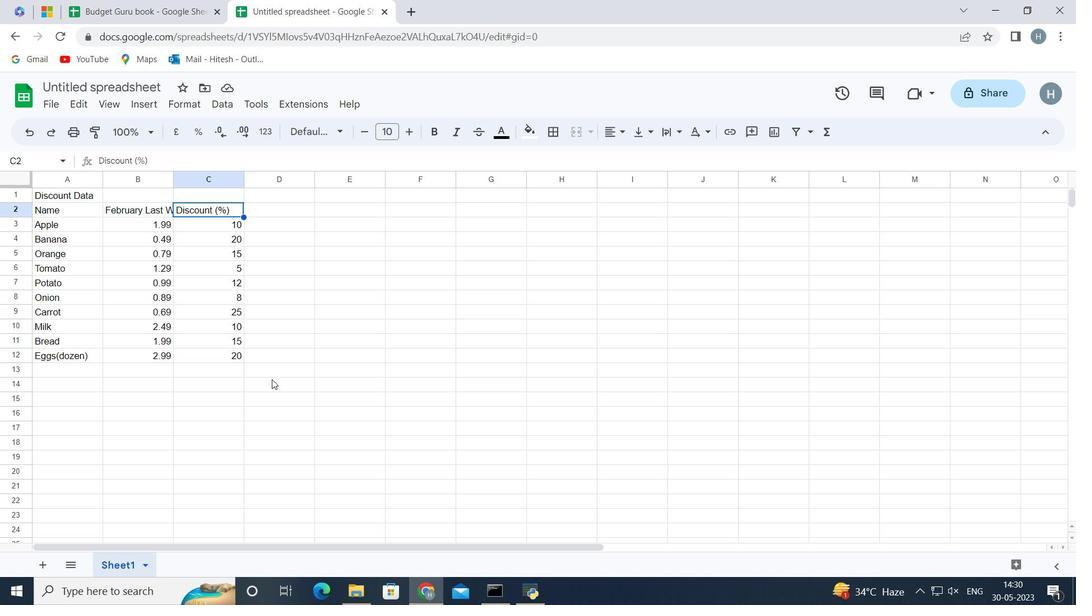 
Action: Mouse pressed left at (259, 393)
Screenshot: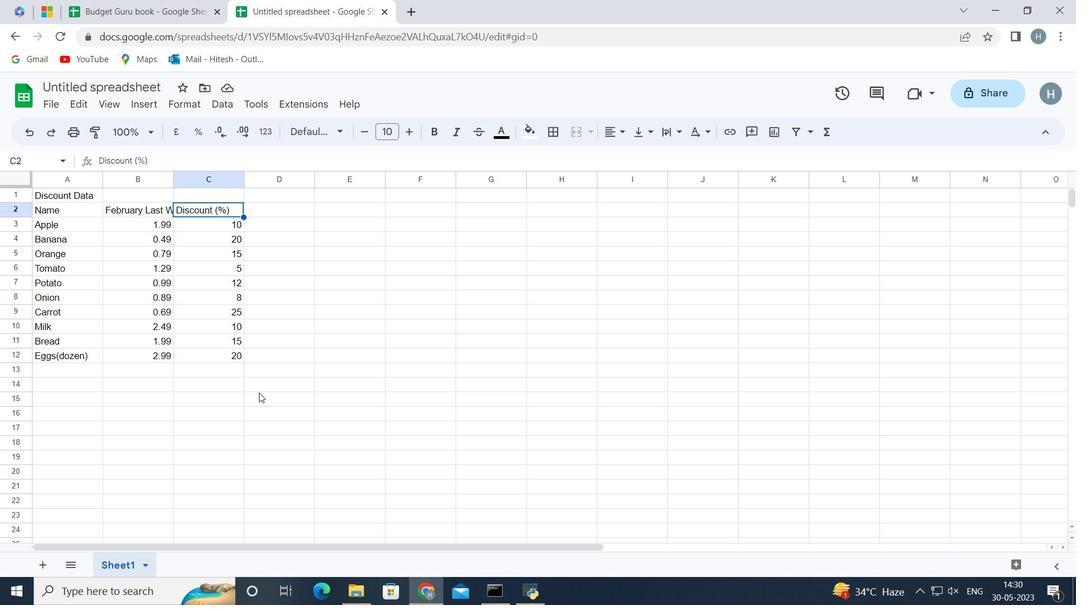 
Action: Mouse moved to (48, 98)
Screenshot: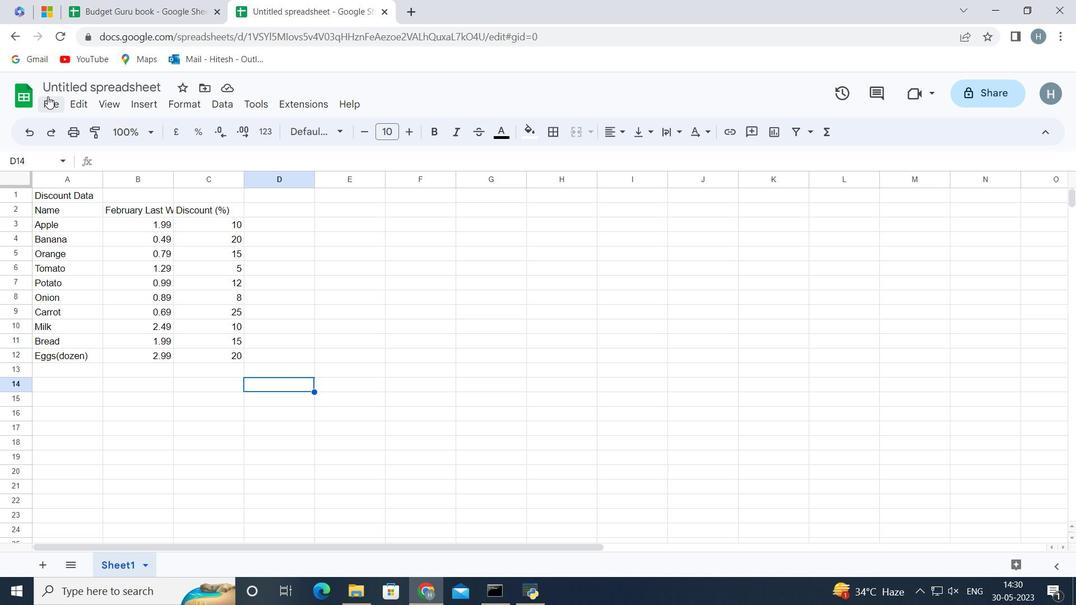 
Action: Mouse pressed left at (48, 98)
Screenshot: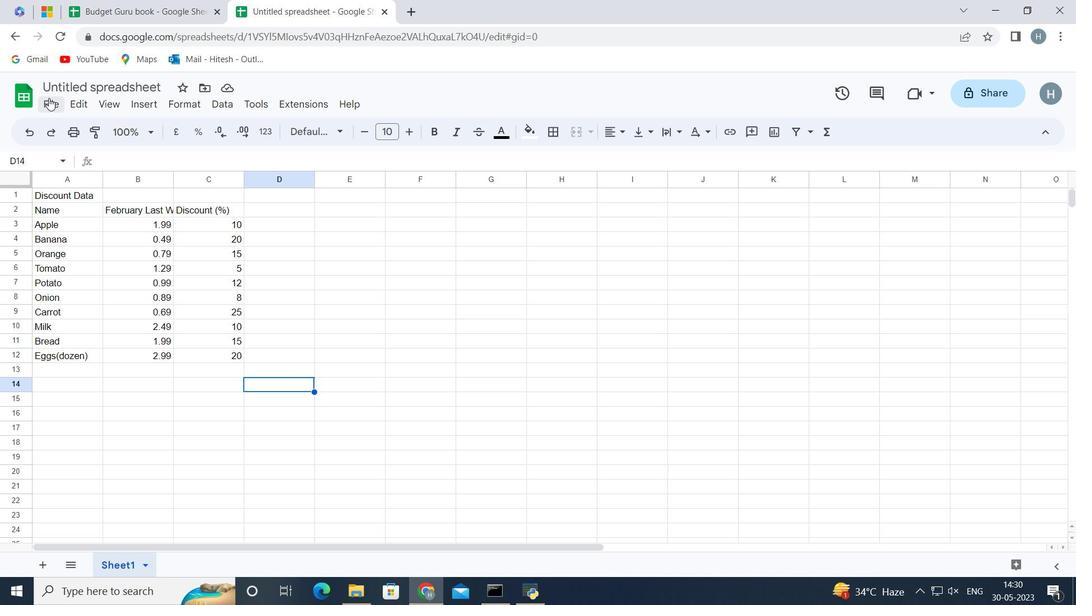 
Action: Mouse moved to (139, 312)
Screenshot: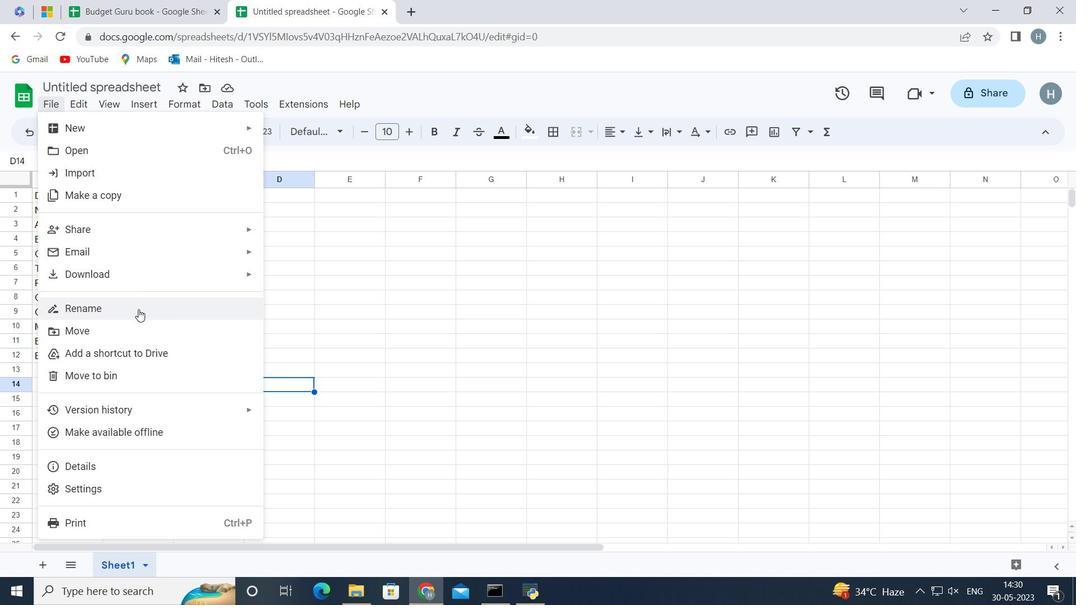 
Action: Mouse pressed left at (139, 312)
Screenshot: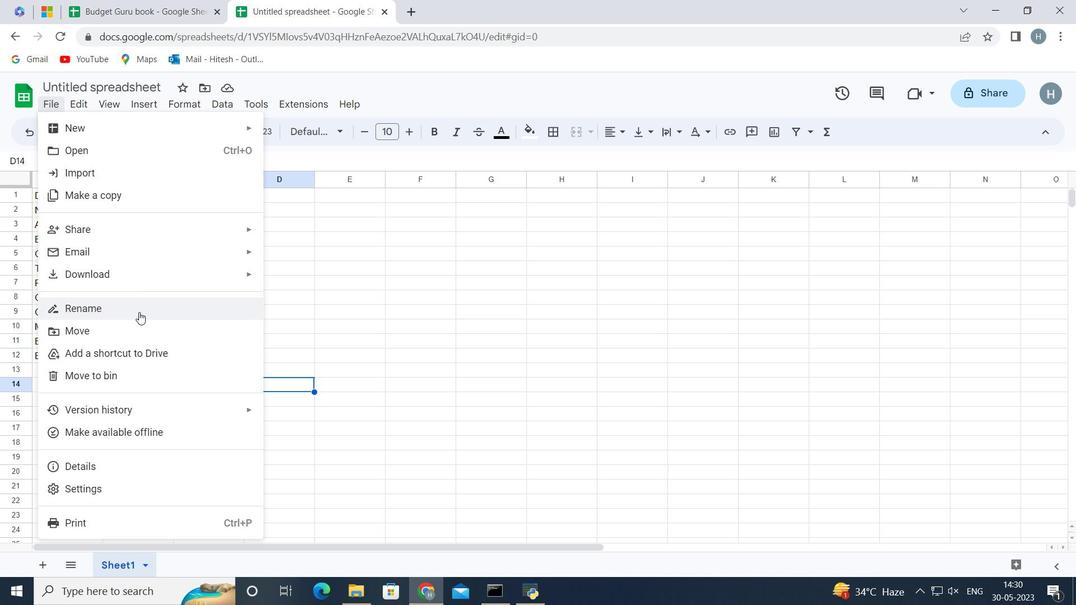 
Action: Key pressed <Key.backspace>auditing<Key.space><Key.shift>Sales<Key.space><Key.shift>Comparison<Key.enter>
Screenshot: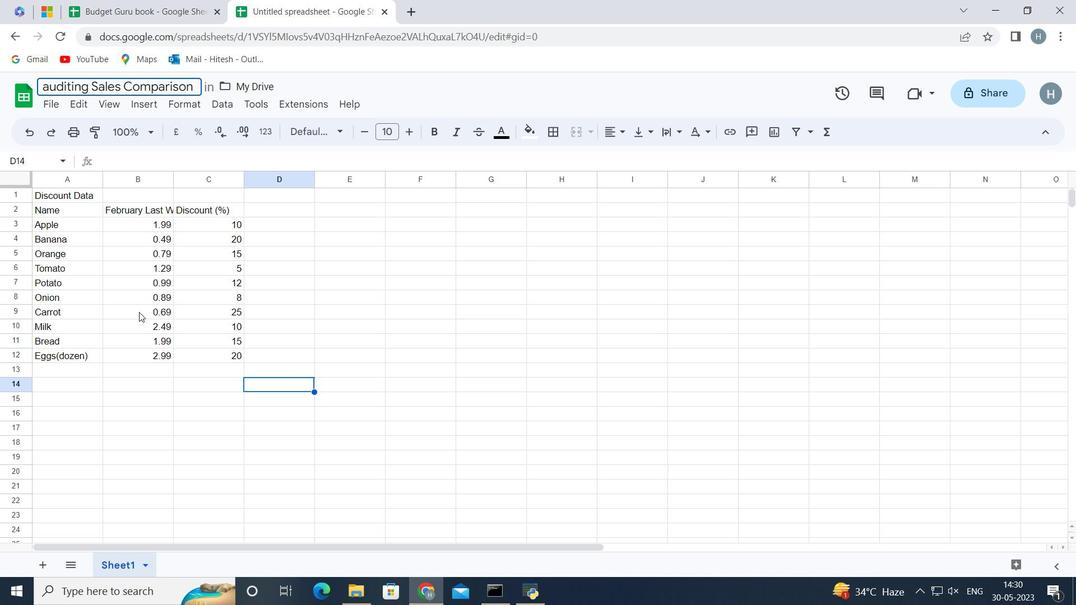 
Action: Mouse moved to (172, 403)
Screenshot: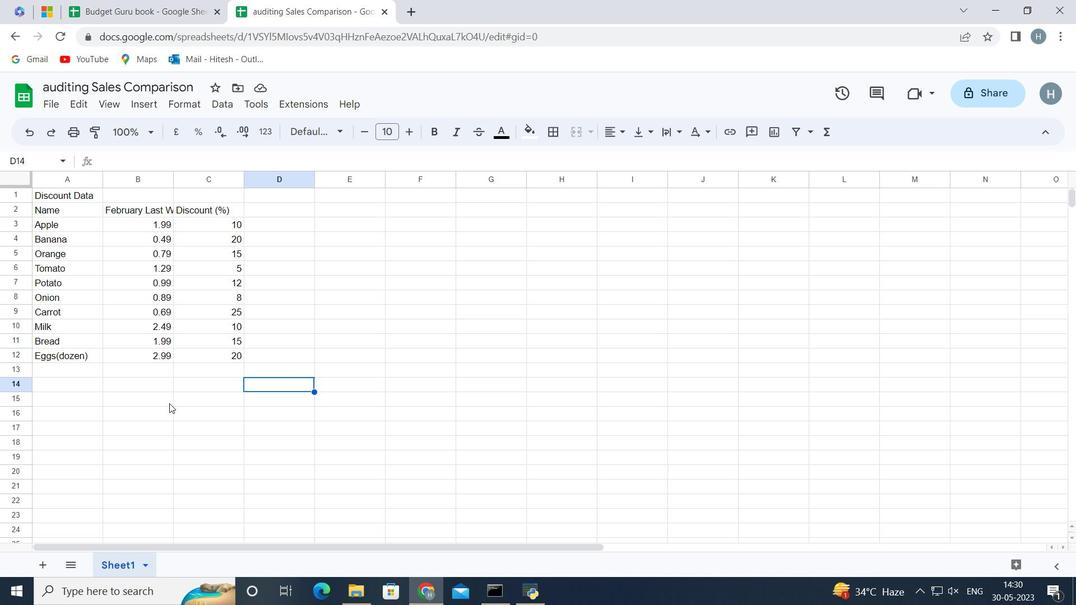 
Action: Mouse pressed left at (172, 403)
Screenshot: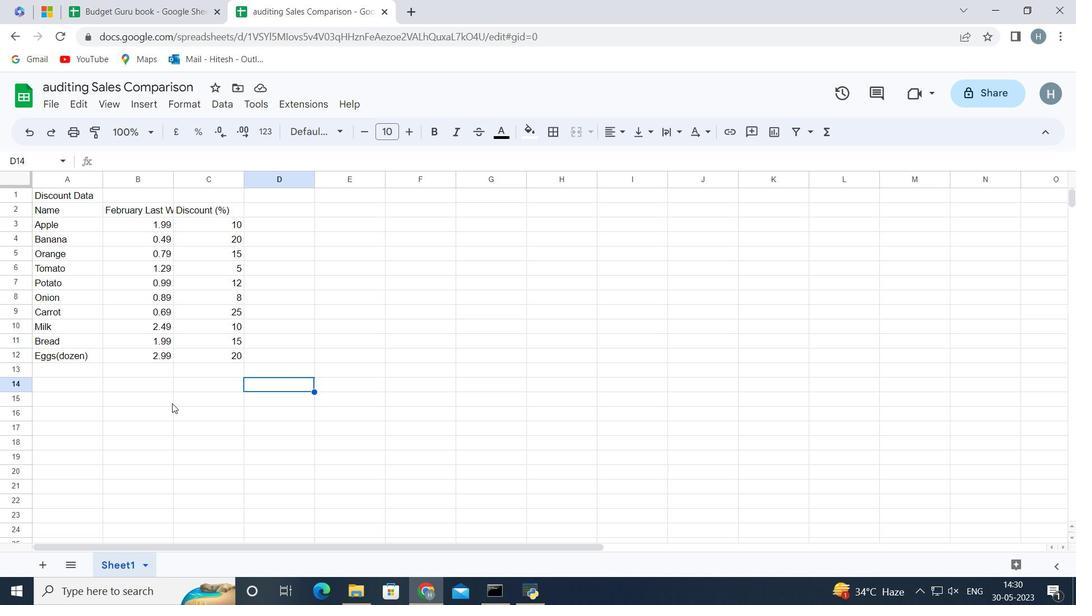 
Action: Mouse moved to (78, 190)
Screenshot: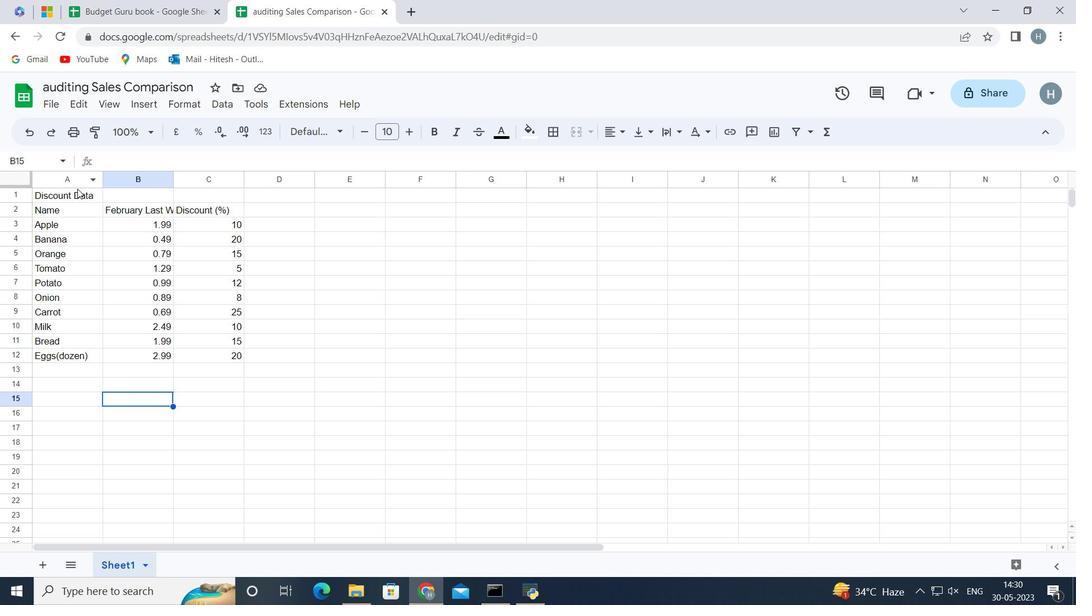 
Action: Mouse pressed left at (78, 190)
Screenshot: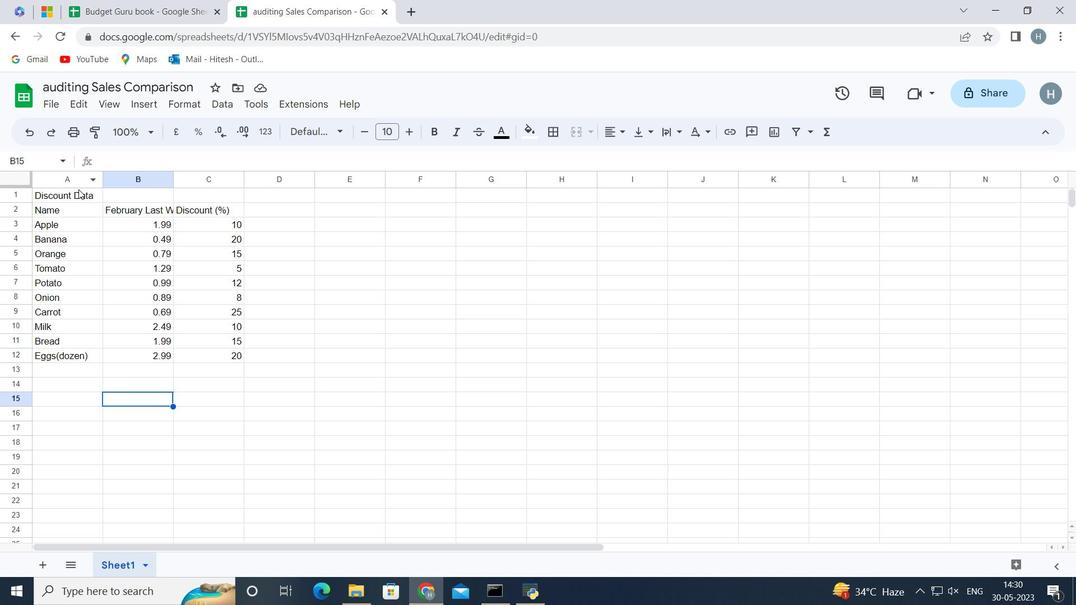 
Action: Mouse moved to (79, 190)
Screenshot: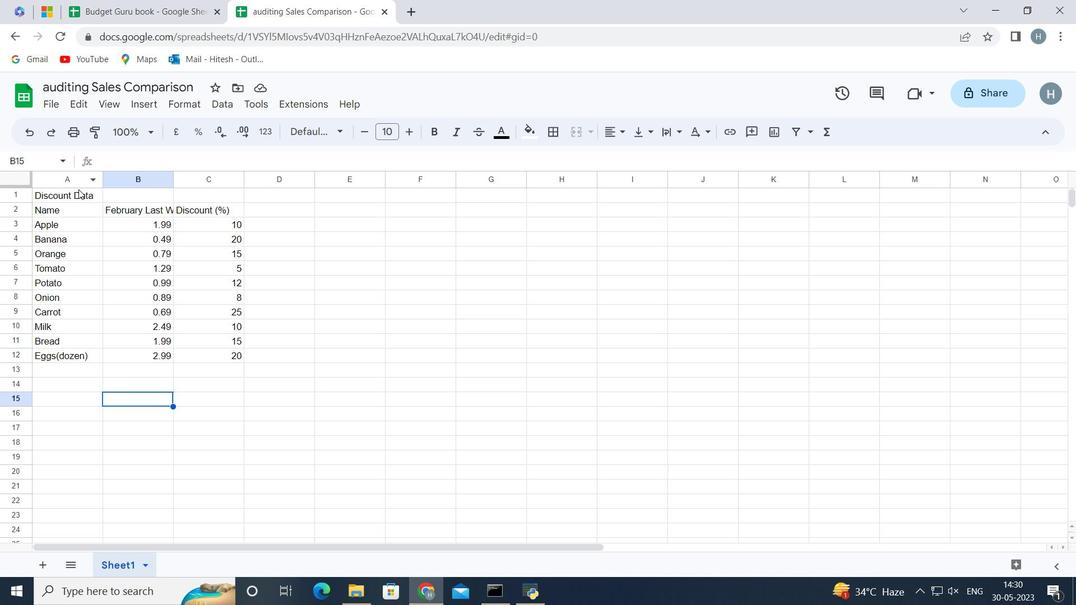 
Action: Key pressed <Key.shift><Key.right><Key.right><Key.right><Key.left>
Screenshot: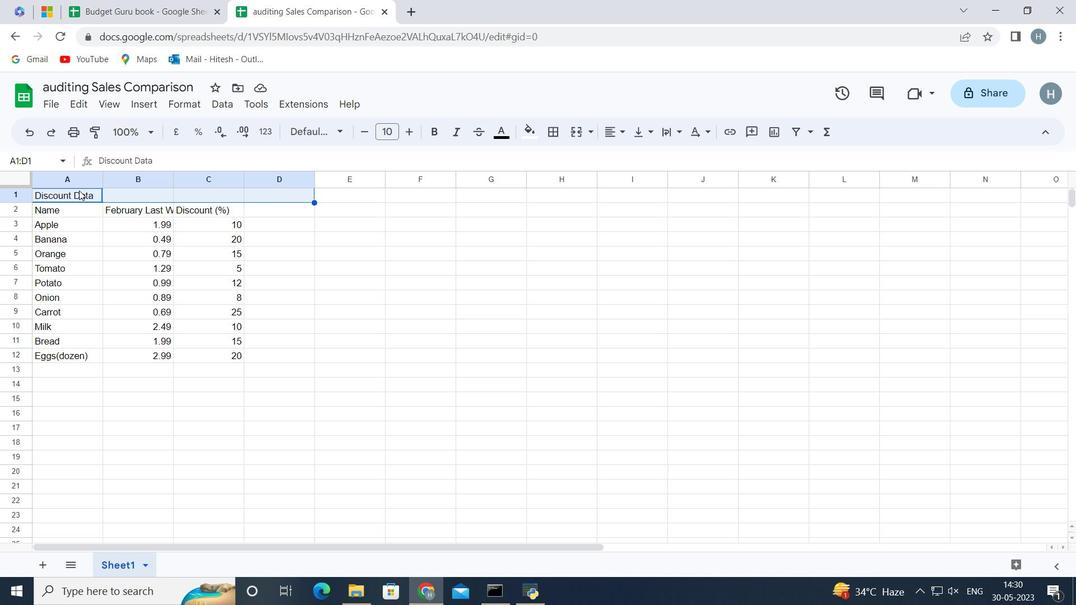 
Action: Mouse moved to (575, 135)
Screenshot: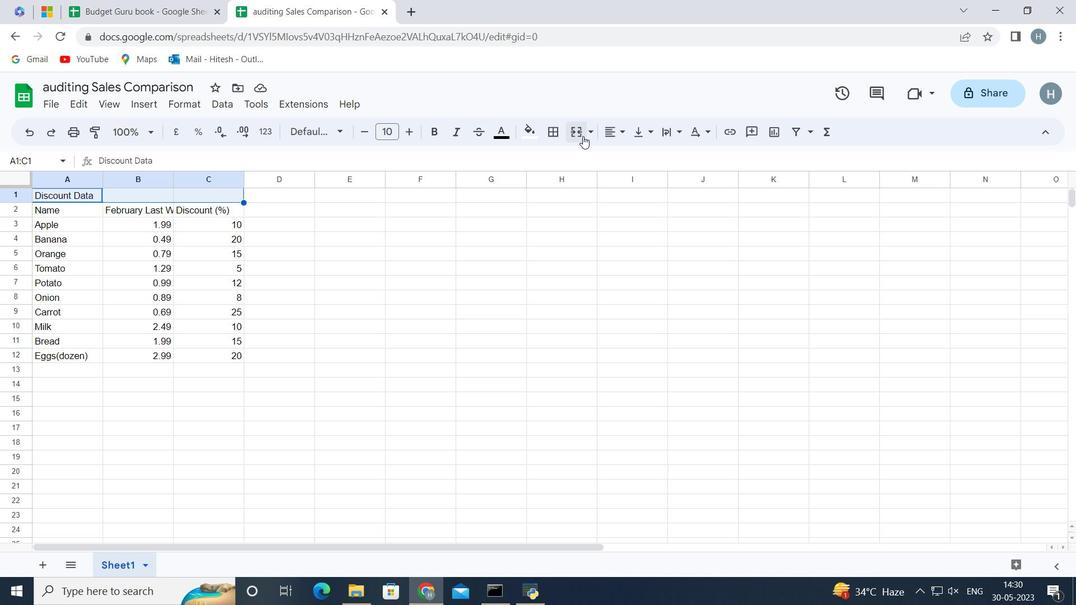 
Action: Mouse pressed left at (575, 135)
Screenshot: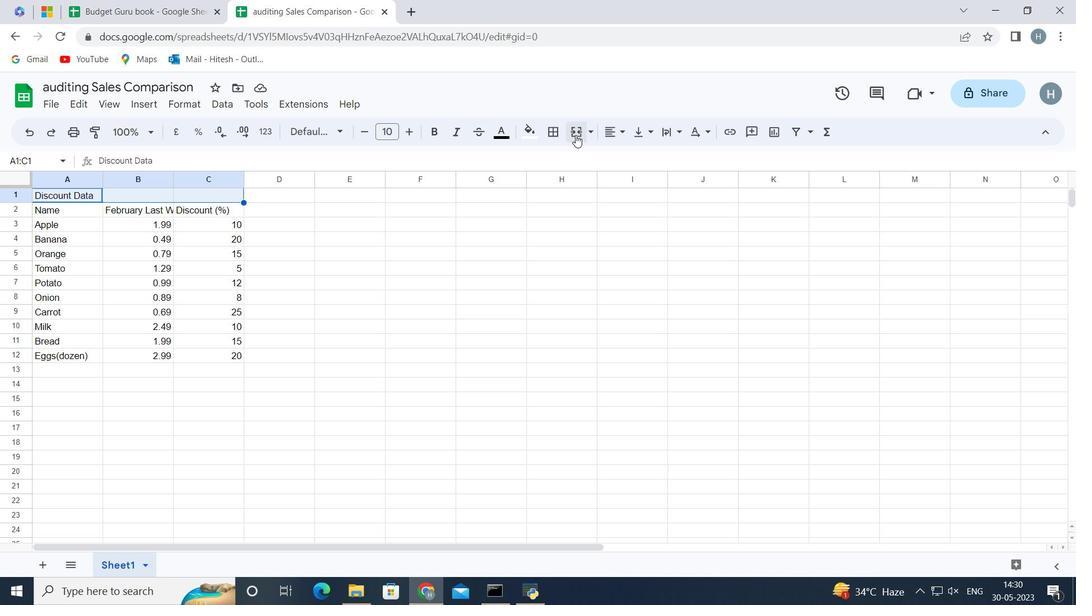 
Action: Mouse moved to (246, 418)
Screenshot: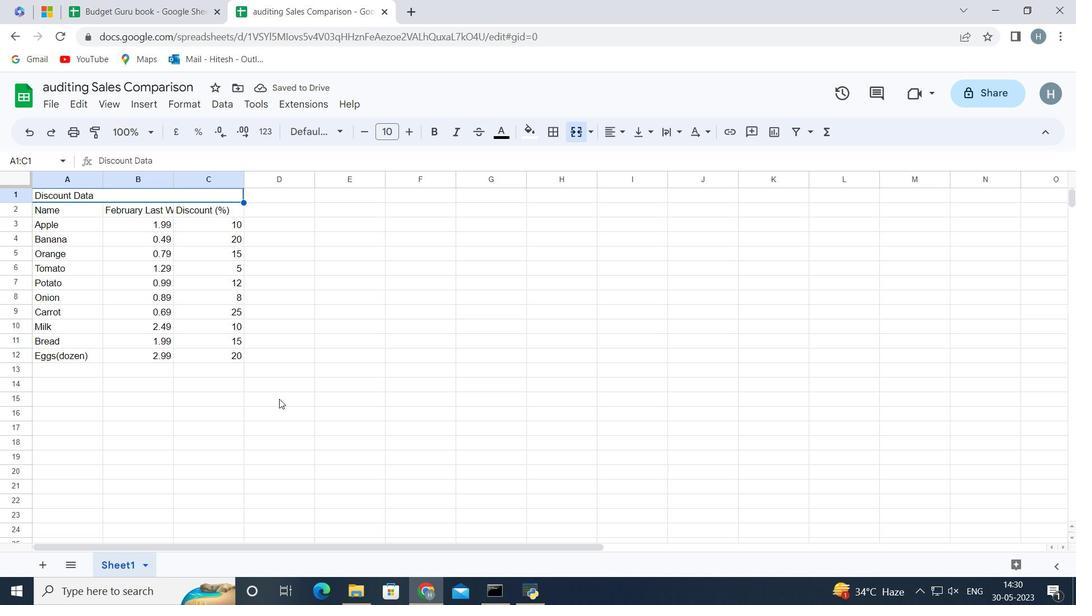 
Action: Mouse pressed left at (246, 418)
Screenshot: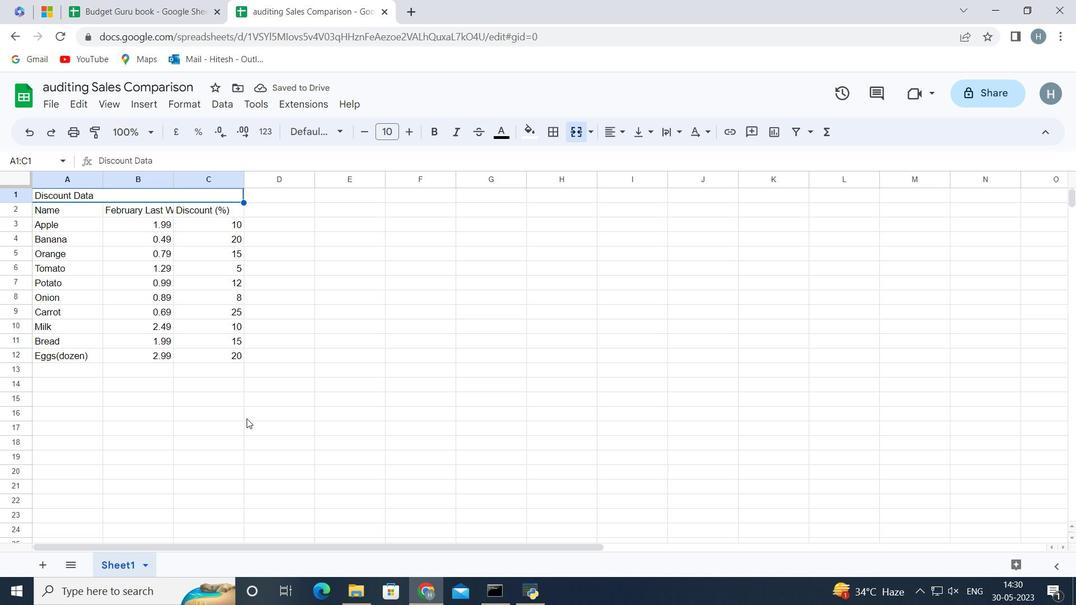 
Action: Mouse moved to (243, 409)
Screenshot: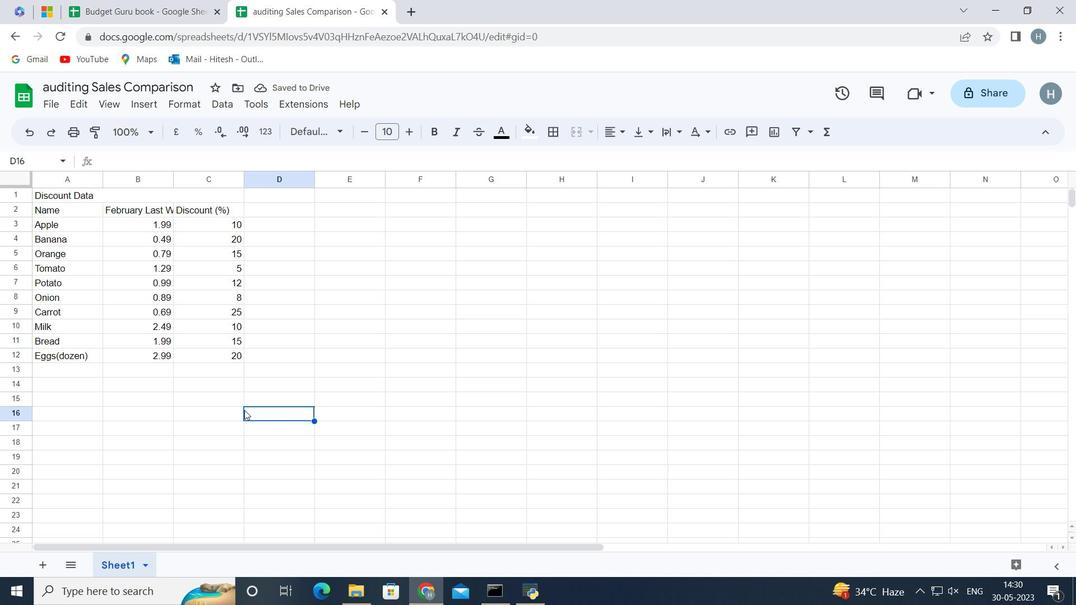 
